 Task: Reply to email with the signature Caroline Robinson with the subject Reminder for a mentorship from softage.10@softage.net with the message Can you please confirm the budget for the upcoming project? with BCC to softage.1@softage.net with an attached document Project_report.docx
Action: Mouse moved to (923, 150)
Screenshot: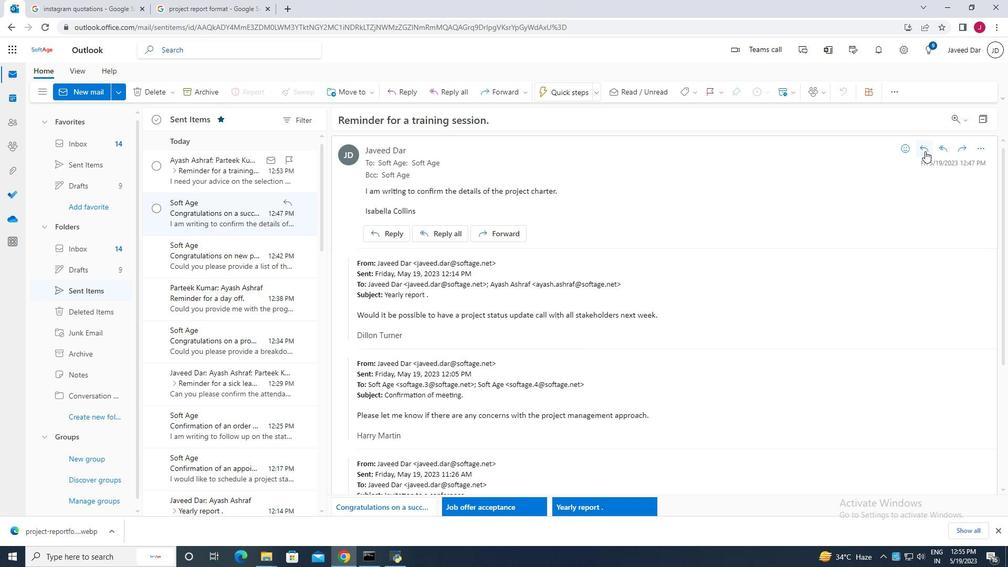 
Action: Mouse pressed left at (923, 150)
Screenshot: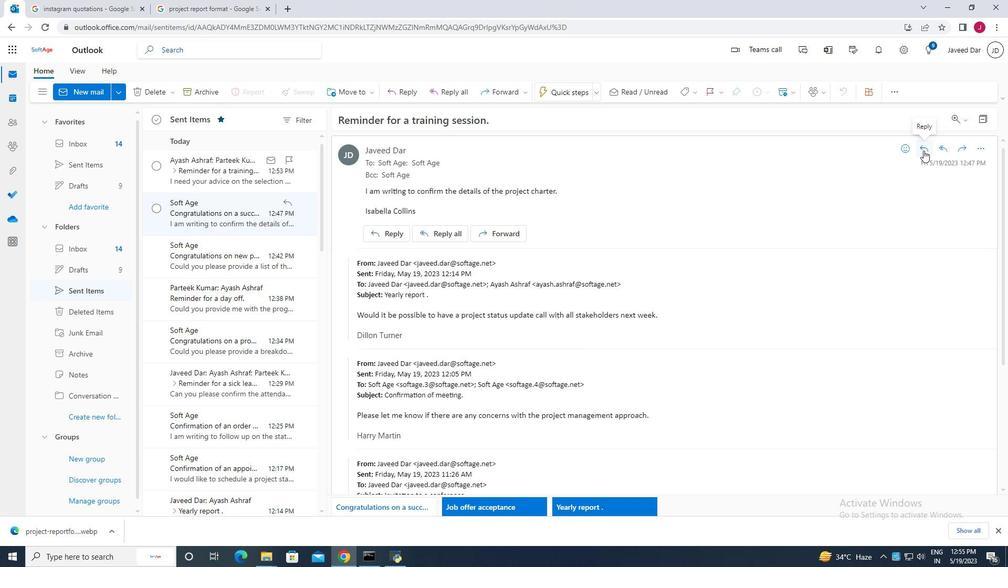 
Action: Mouse moved to (456, 211)
Screenshot: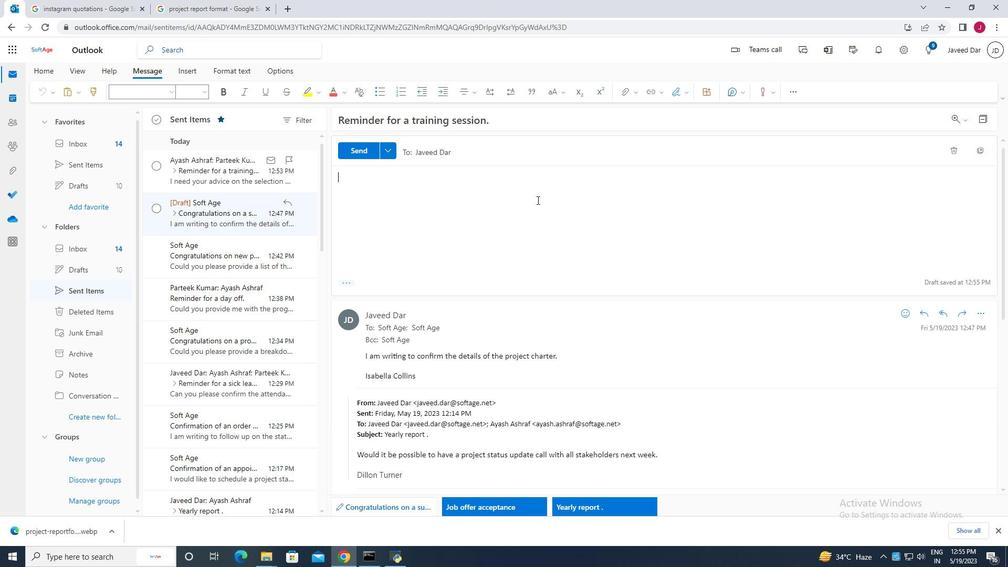 
Action: Mouse pressed left at (456, 211)
Screenshot: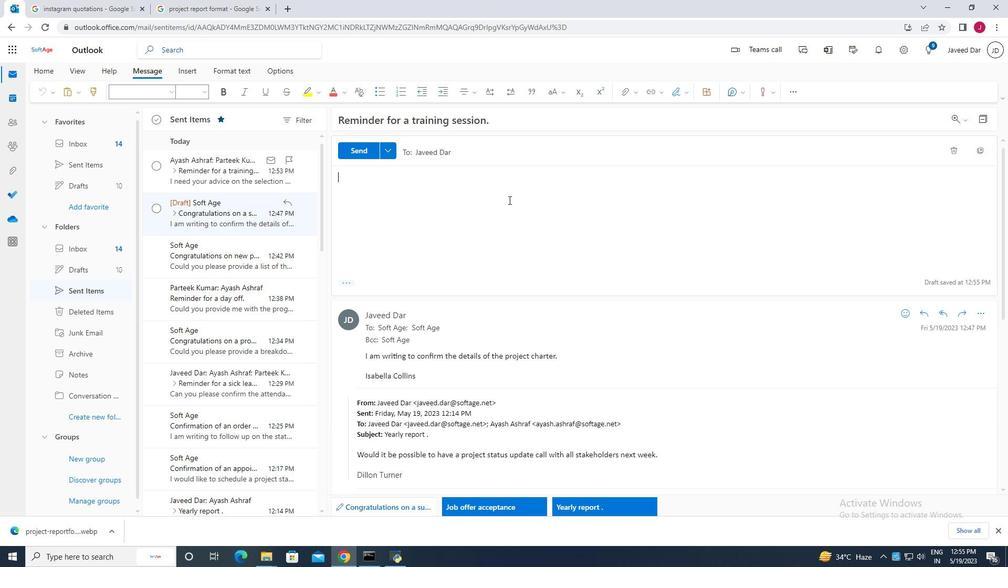 
Action: Mouse moved to (842, 146)
Screenshot: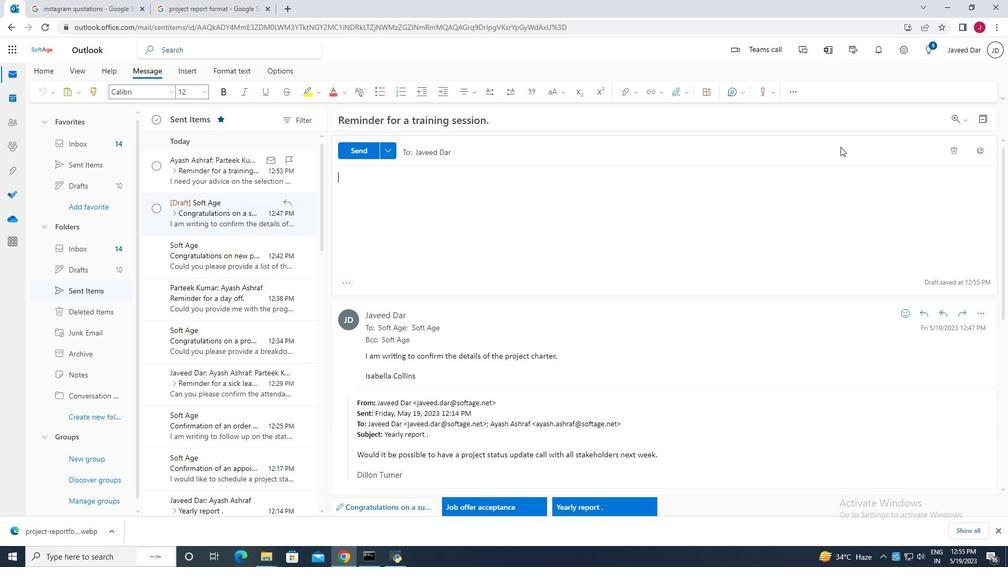 
Action: Mouse pressed left at (842, 146)
Screenshot: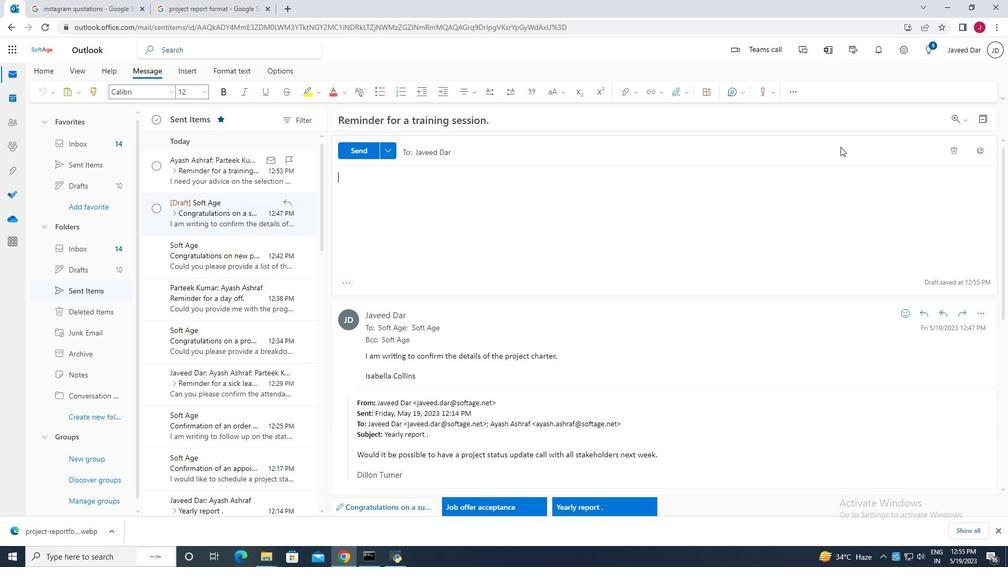 
Action: Mouse moved to (983, 180)
Screenshot: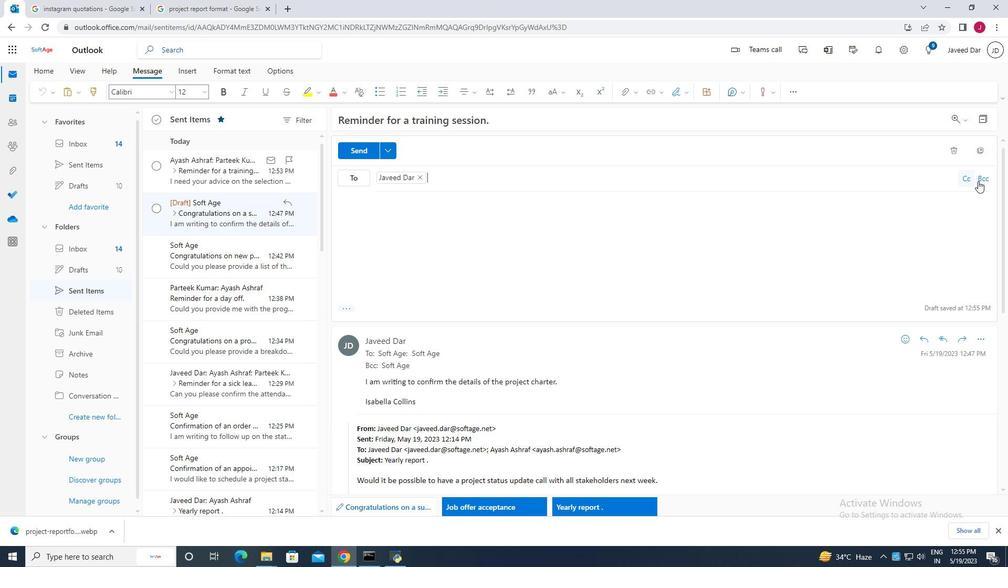 
Action: Mouse pressed left at (983, 180)
Screenshot: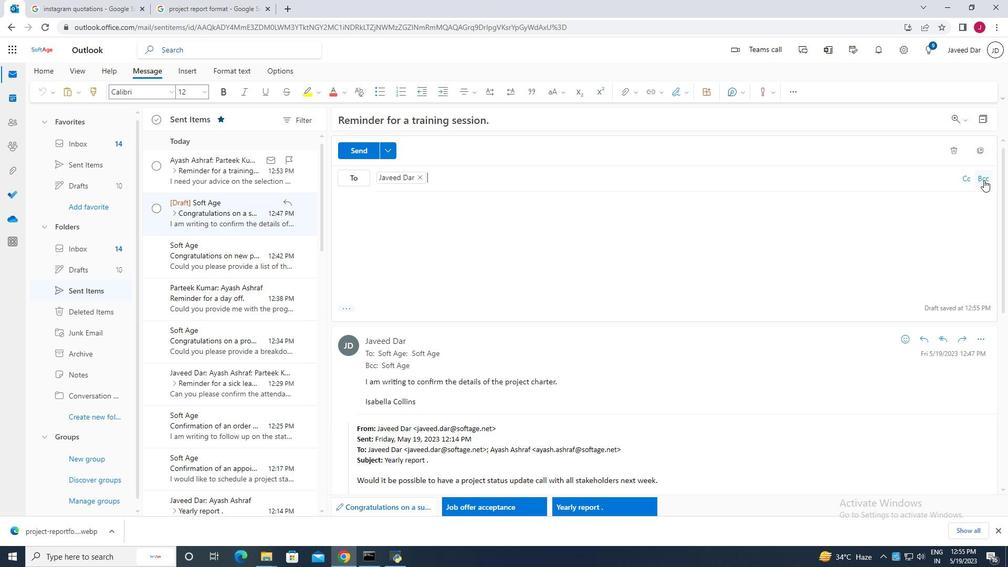 
Action: Mouse moved to (925, 180)
Screenshot: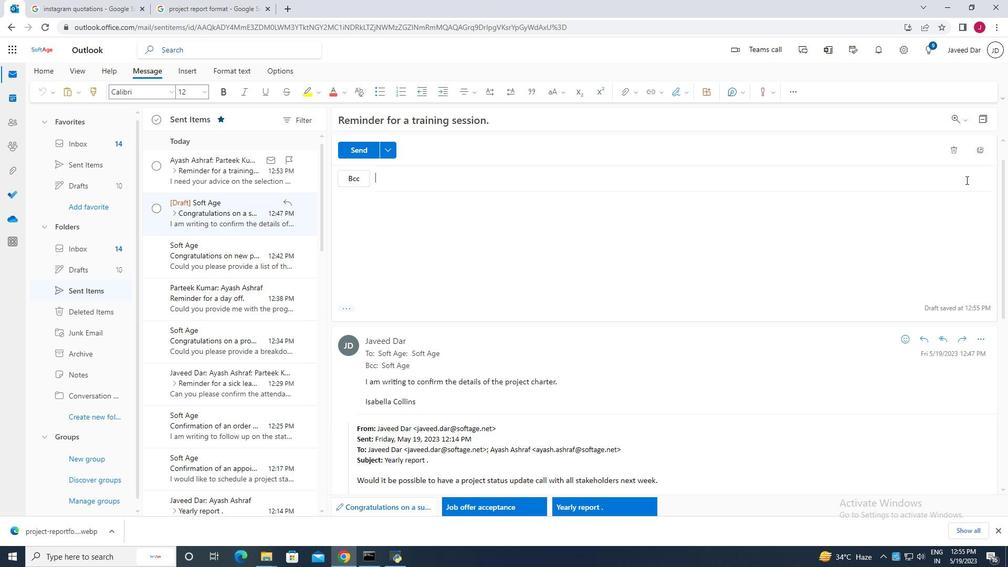 
Action: Mouse pressed left at (925, 180)
Screenshot: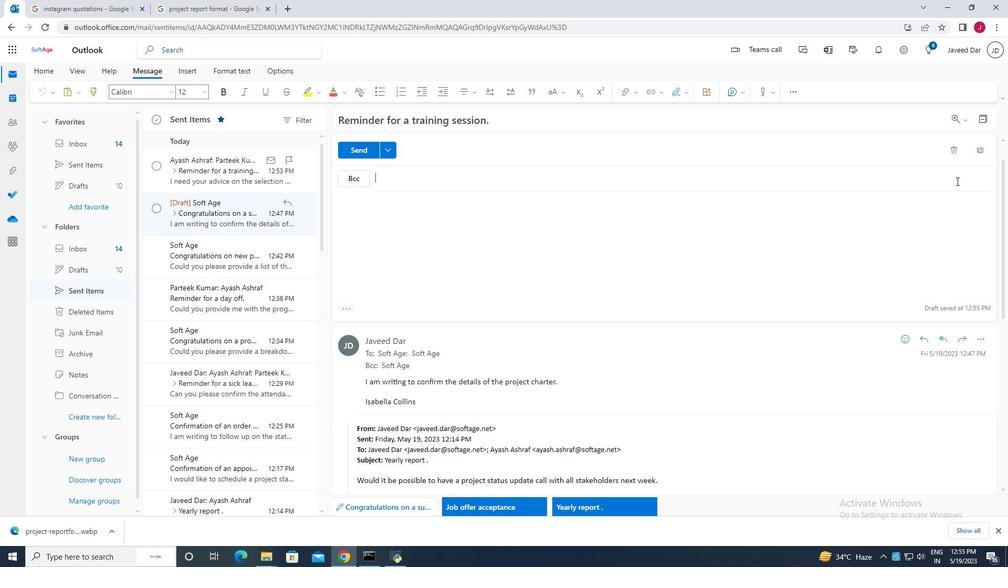 
Action: Mouse moved to (422, 145)
Screenshot: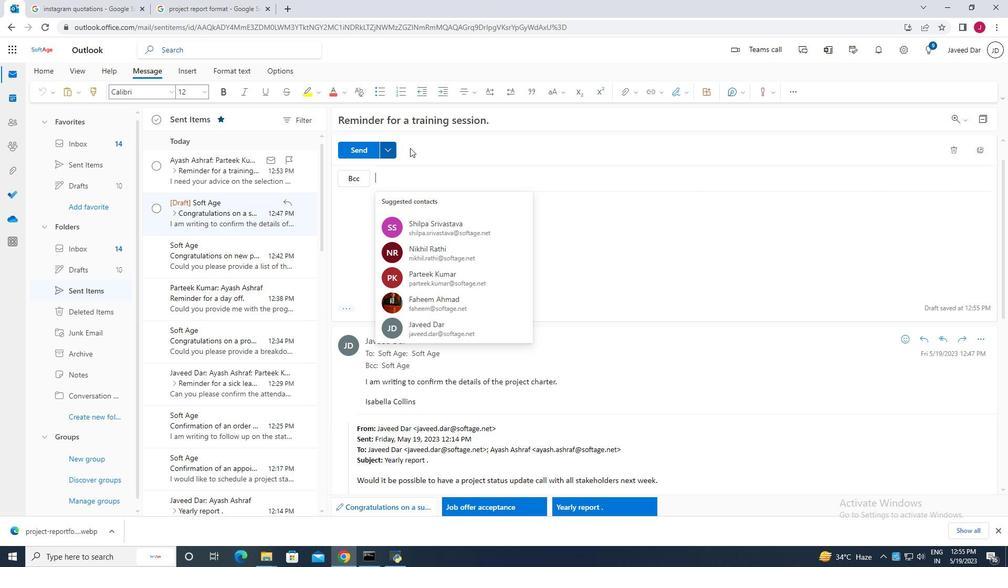 
Action: Mouse pressed left at (422, 145)
Screenshot: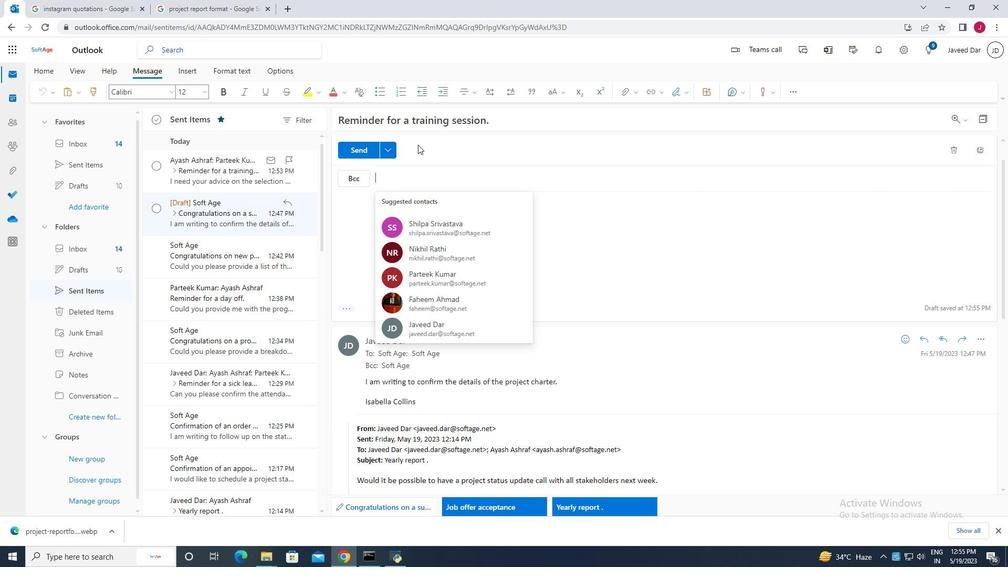 
Action: Mouse moved to (405, 180)
Screenshot: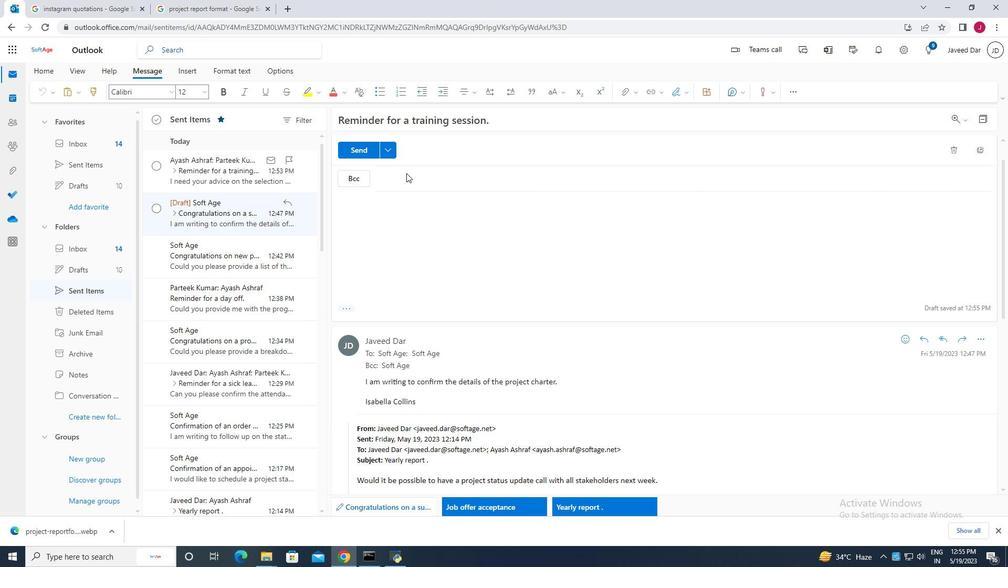 
Action: Mouse pressed left at (405, 180)
Screenshot: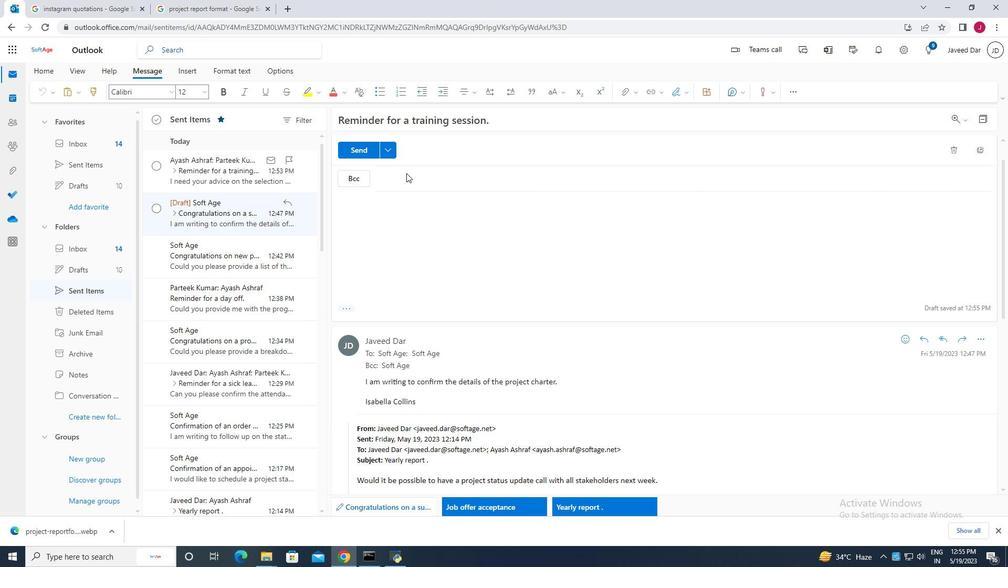 
Action: Mouse moved to (357, 179)
Screenshot: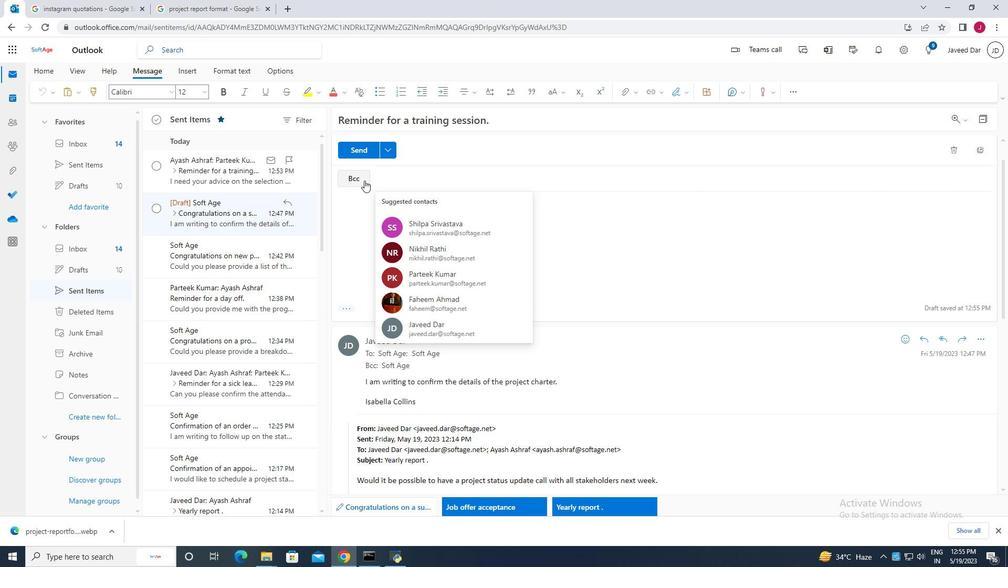 
Action: Mouse pressed left at (357, 179)
Screenshot: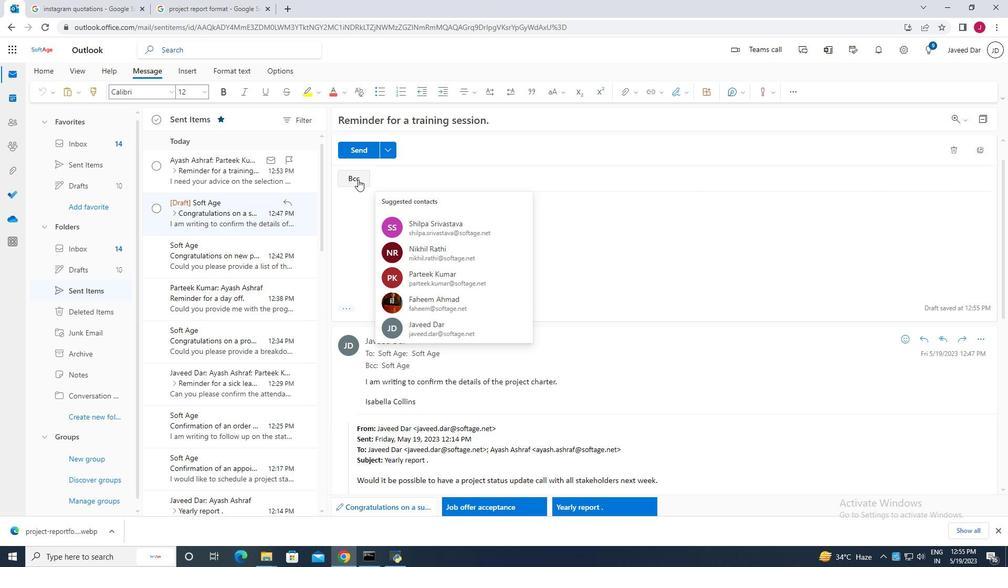 
Action: Mouse moved to (889, 64)
Screenshot: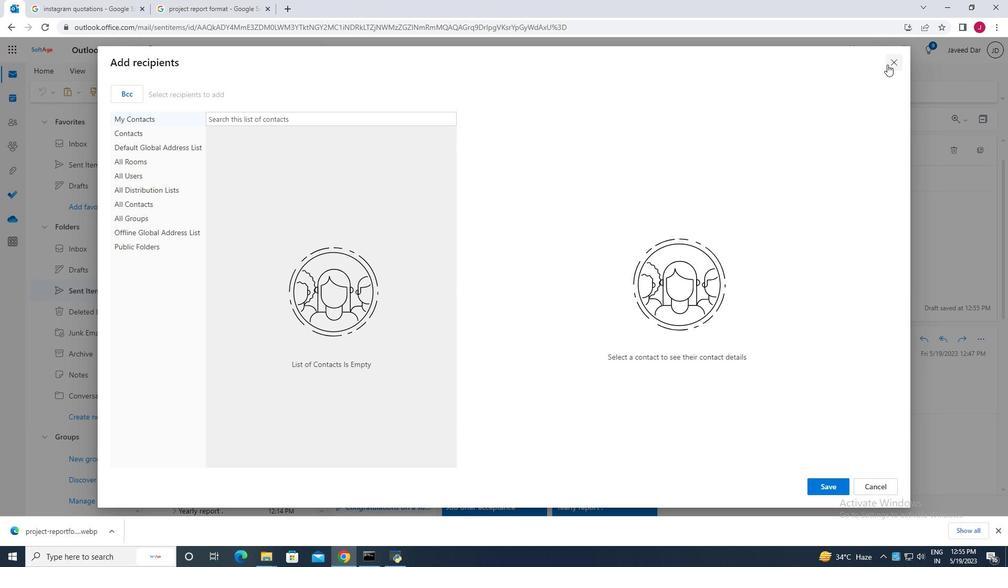 
Action: Mouse pressed left at (889, 64)
Screenshot: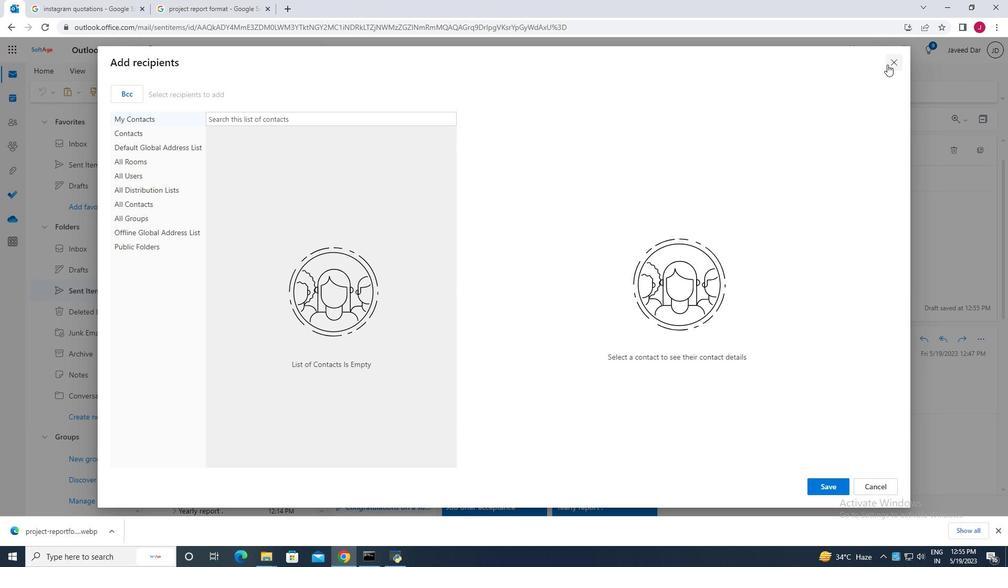
Action: Mouse moved to (347, 309)
Screenshot: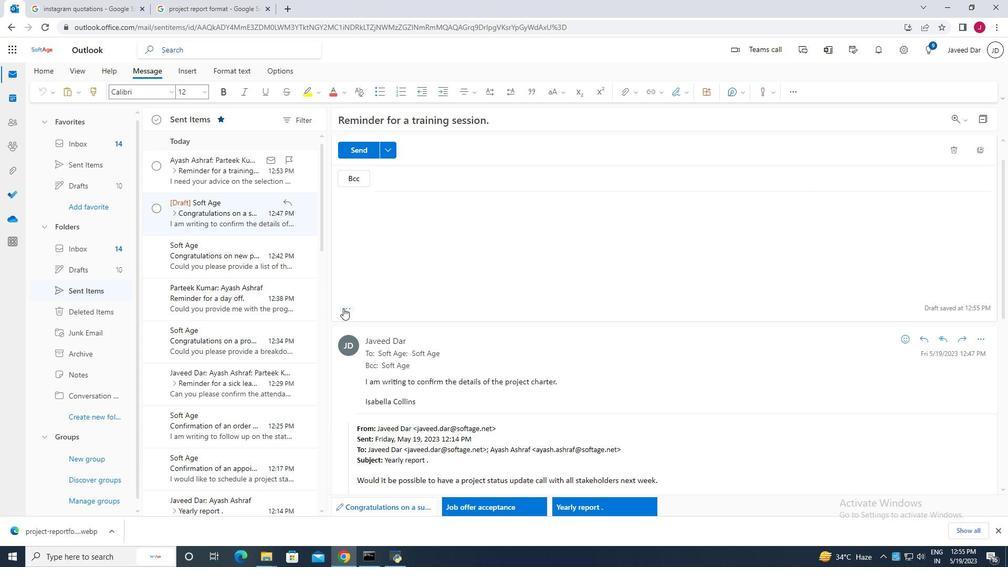 
Action: Mouse pressed left at (347, 309)
Screenshot: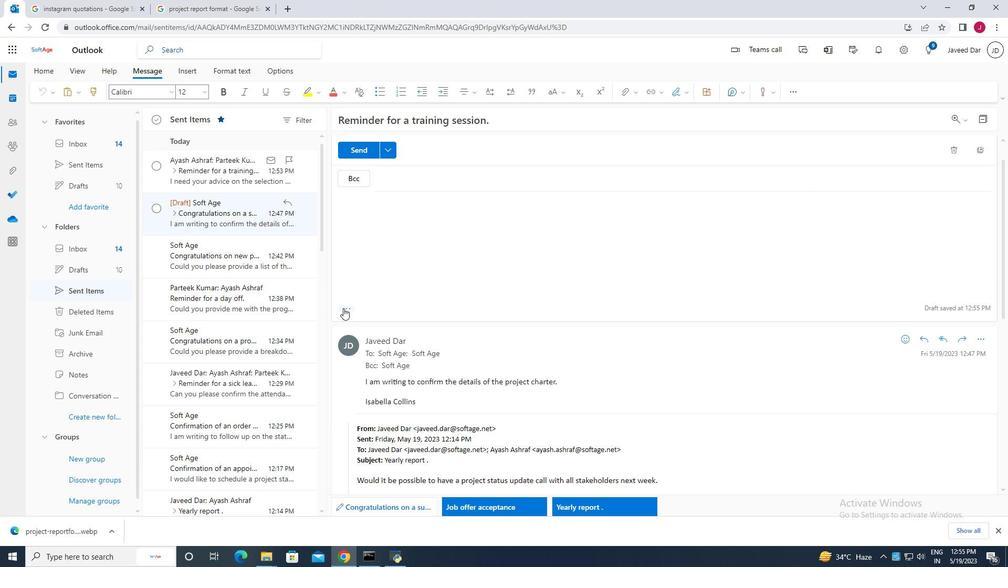 
Action: Mouse moved to (420, 145)
Screenshot: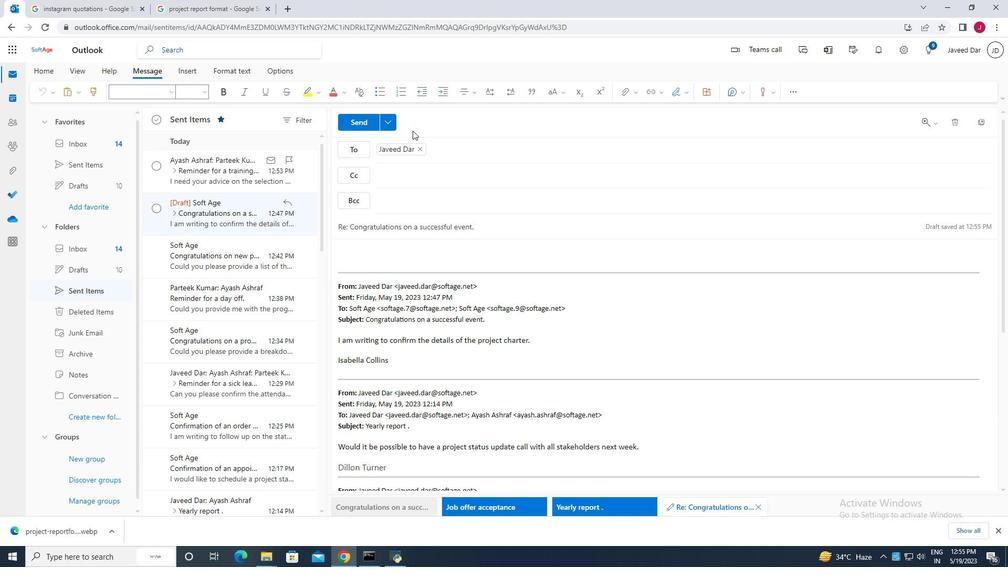 
Action: Mouse pressed left at (420, 145)
Screenshot: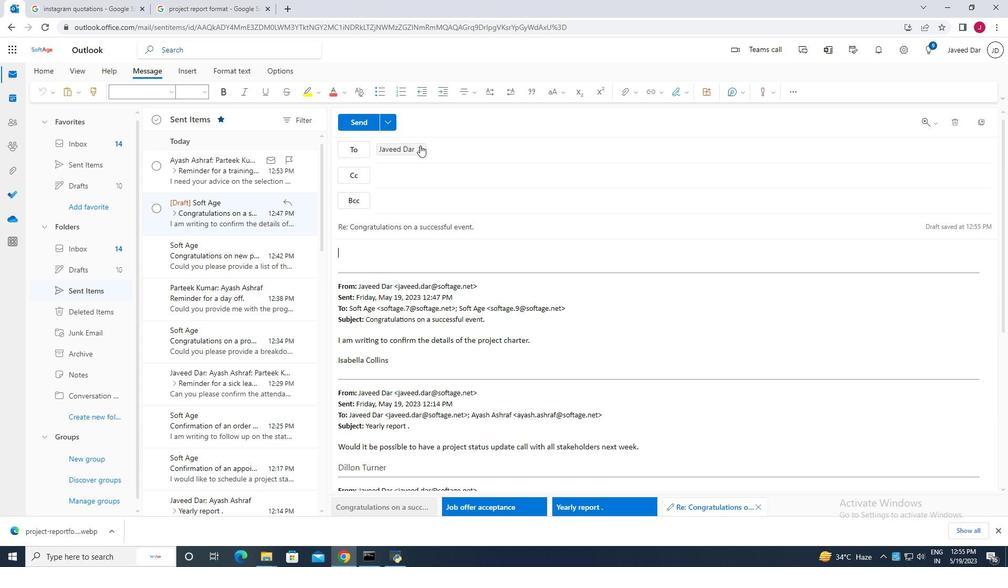 
Action: Mouse moved to (518, 228)
Screenshot: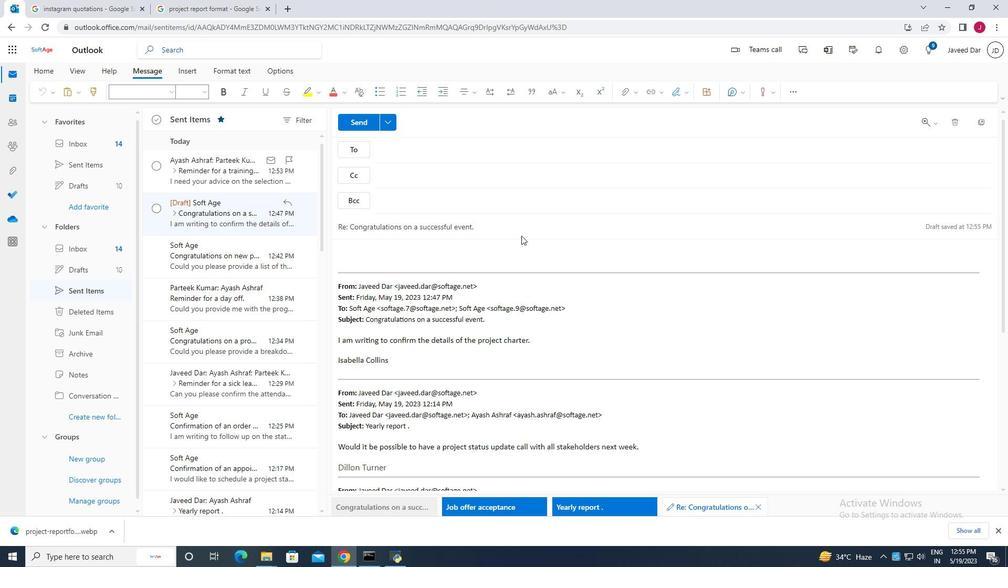 
Action: Mouse pressed left at (518, 228)
Screenshot: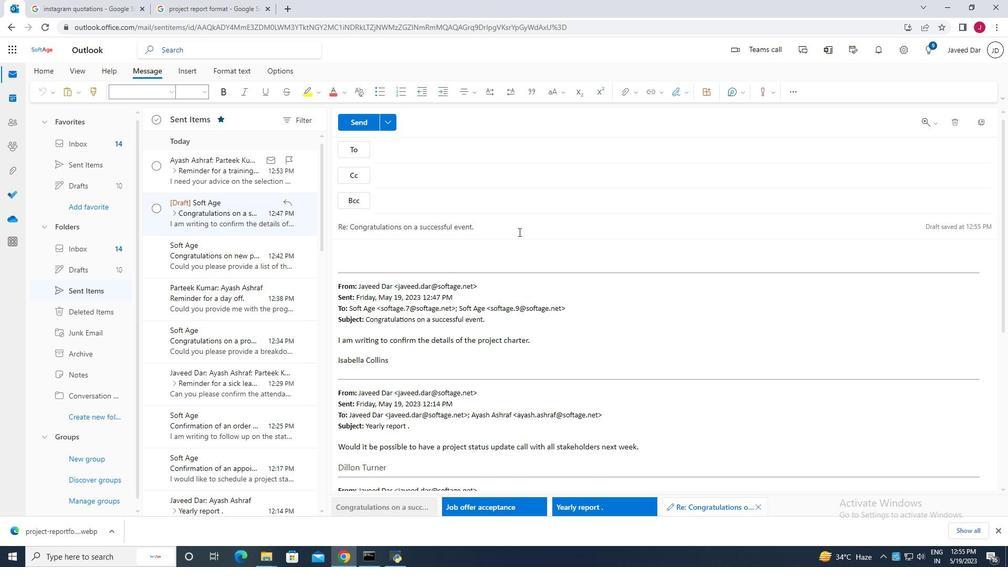 
Action: Mouse moved to (516, 227)
Screenshot: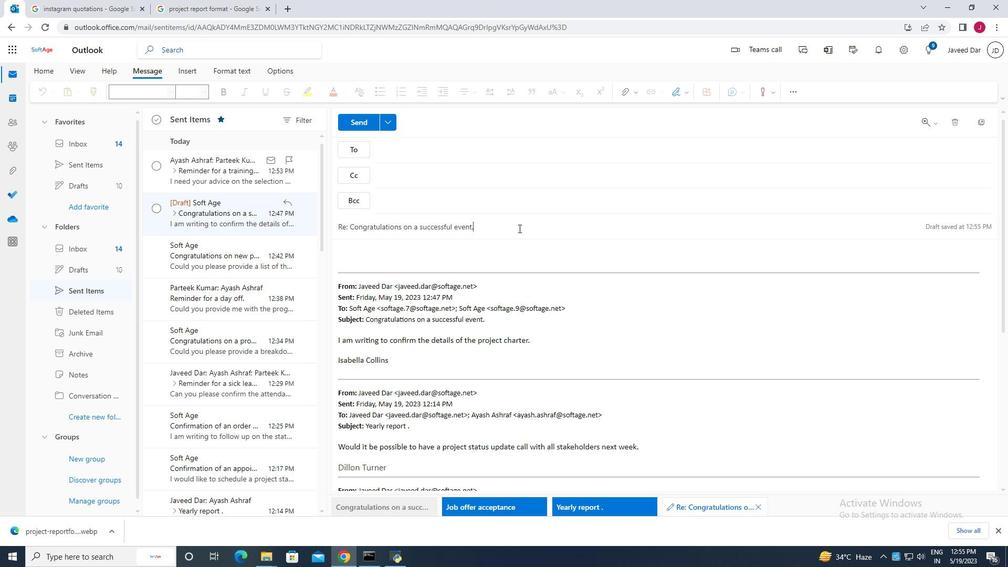 
Action: Key pressed <Key.backspace><Key.backspace><Key.backspace><Key.backspace><Key.backspace><Key.backspace><Key.backspace><Key.backspace><Key.backspace><Key.backspace><Key.backspace><Key.backspace><Key.backspace><Key.backspace><Key.backspace><Key.backspace><Key.backspace><Key.backspace><Key.backspace><Key.backspace><Key.backspace><Key.backspace><Key.backspace><Key.backspace><Key.backspace><Key.backspace><Key.backspace><Key.backspace><Key.backspace><Key.backspace><Key.backspace><Key.backspace><Key.backspace><Key.backspace><Key.backspace><Key.backspace><Key.backspace><Key.backspace><Key.backspace><Key.backspace><Key.backspace><Key.backspace><Key.backspace><Key.backspace><Key.backspace><Key.tab><Key.caps_lock>R<Key.caps_lock>eminder<Key.space>for<Key.space>mentorship<Key.space>from<Key.backspace><Key.backspace><Key.backspace><Key.backspace><Key.backspace>.
Screenshot: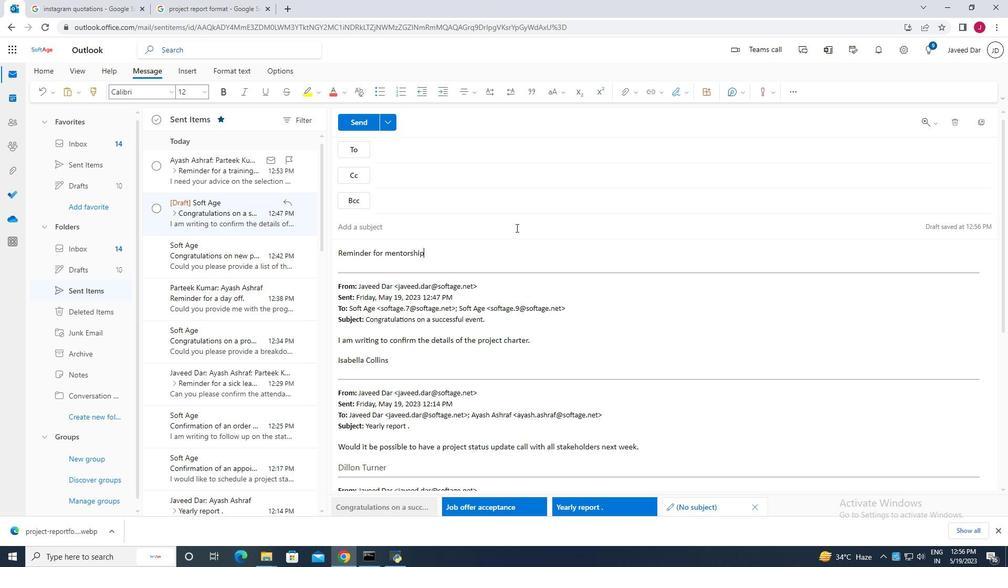 
Action: Mouse moved to (434, 250)
Screenshot: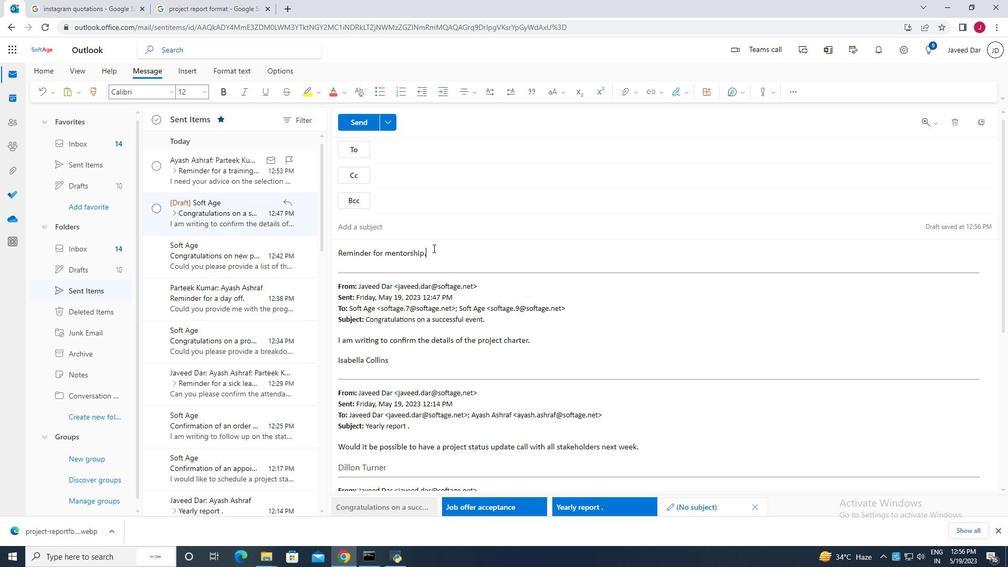 
Action: Key pressed <Key.backspace><Key.backspace><Key.backspace><Key.backspace><Key.backspace><Key.backspace><Key.backspace><Key.backspace><Key.backspace><Key.backspace><Key.backspace><Key.backspace><Key.backspace><Key.backspace><Key.backspace><Key.backspace><Key.backspace><Key.backspace><Key.backspace><Key.backspace><Key.backspace><Key.backspace><Key.backspace><Key.backspace><Key.backspace><Key.backspace><Key.backspace><Key.backspace><Key.backspace><Key.backspace><Key.backspace><Key.backspace>
Screenshot: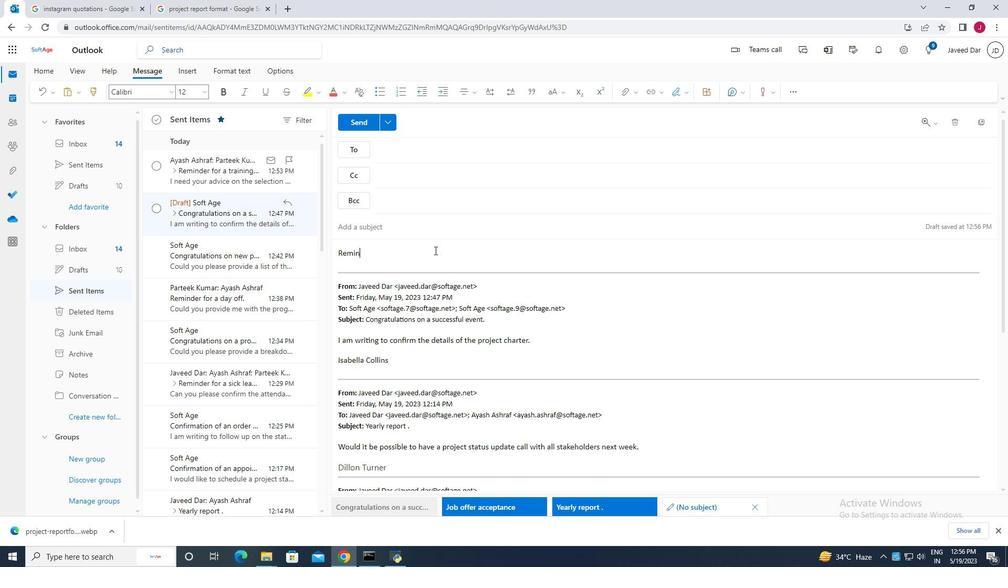 
Action: Mouse moved to (373, 226)
Screenshot: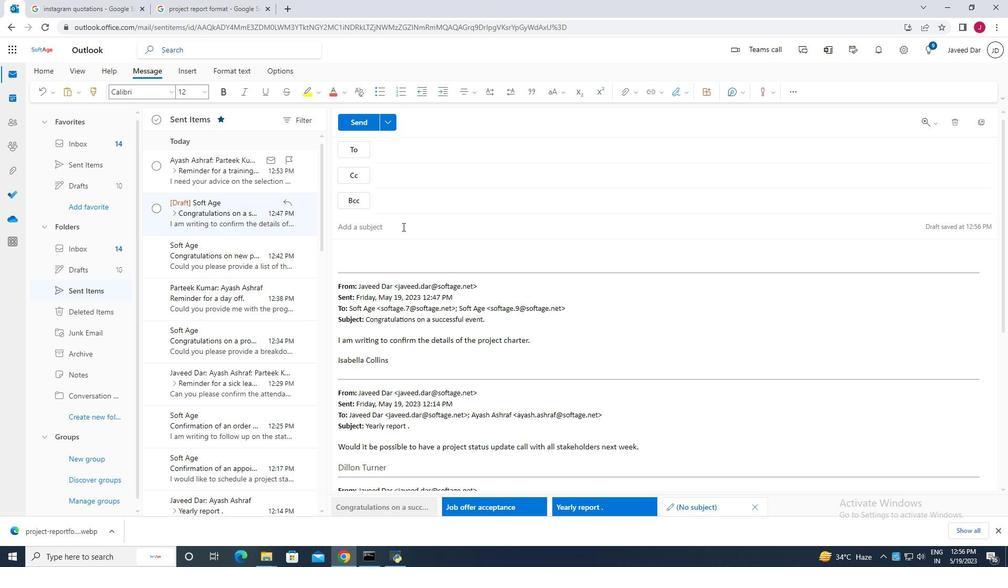 
Action: Mouse pressed left at (373, 226)
Screenshot: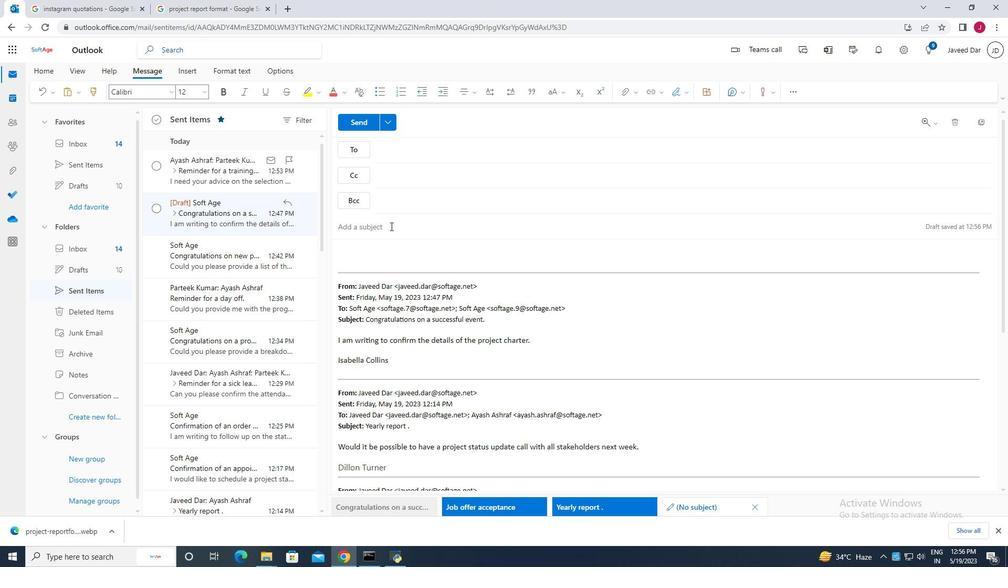 
Action: Mouse moved to (372, 225)
Screenshot: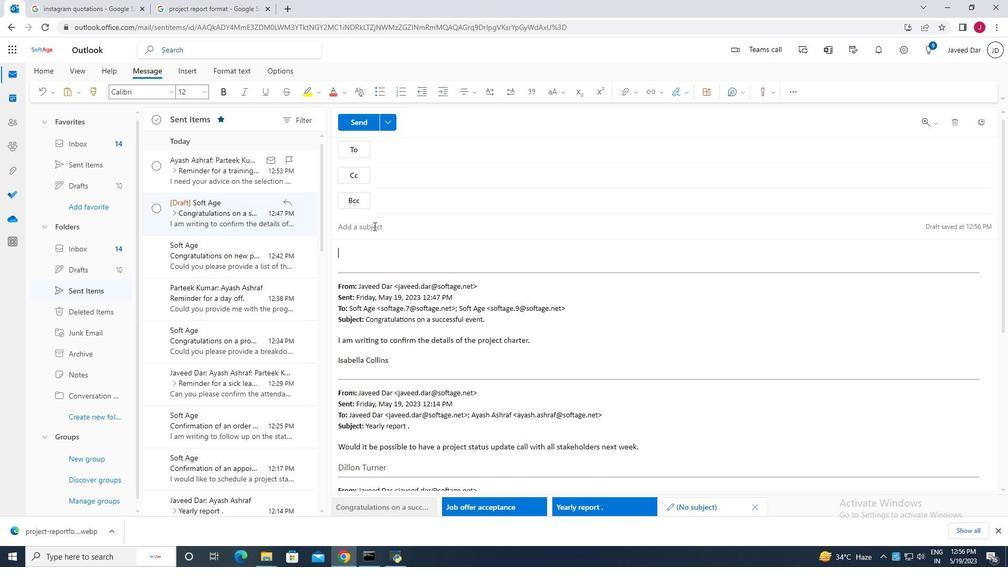 
Action: Key pressed <Key.caps_lock>R<Key.caps_lock>eminder<Key.space>for<Key.space>a<Key.space>mentorship
Screenshot: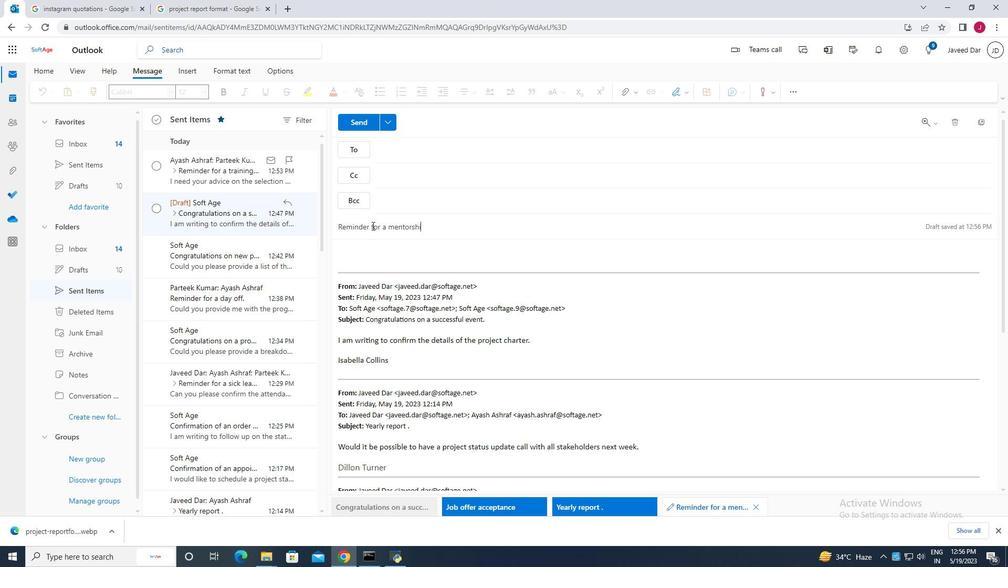 
Action: Mouse moved to (377, 212)
Screenshot: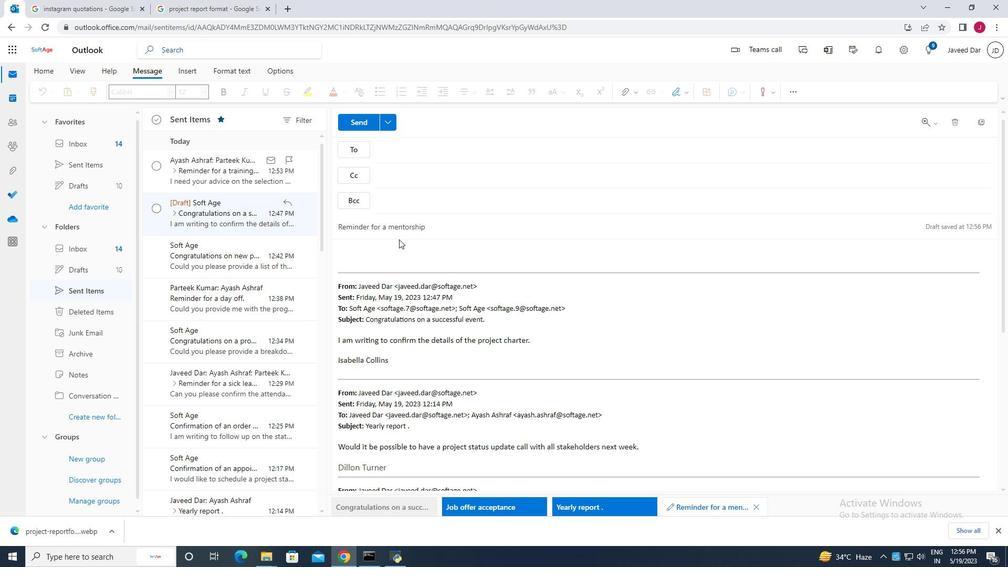 
Action: Key pressed .
Screenshot: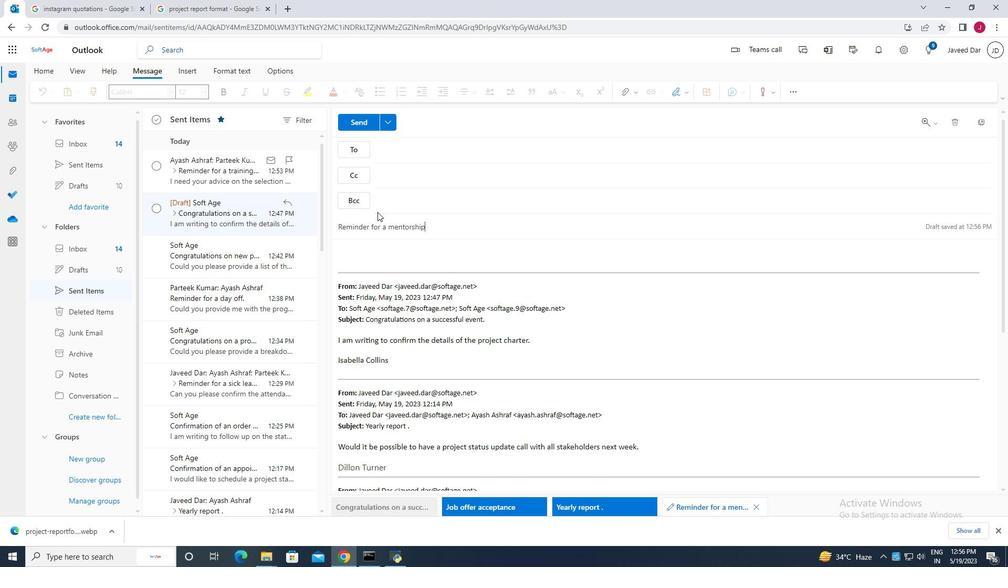 
Action: Mouse moved to (337, 250)
Screenshot: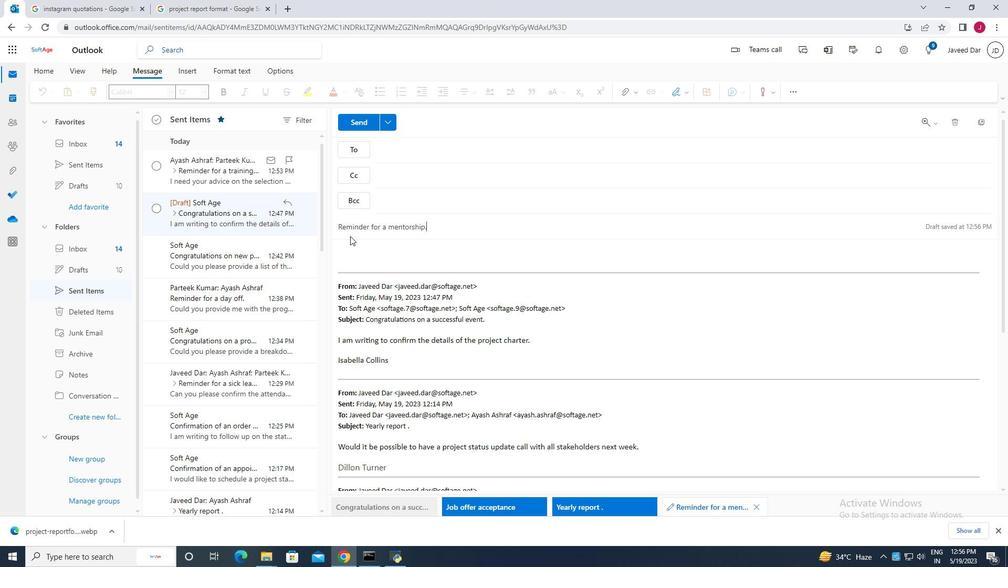 
Action: Mouse pressed left at (337, 250)
Screenshot: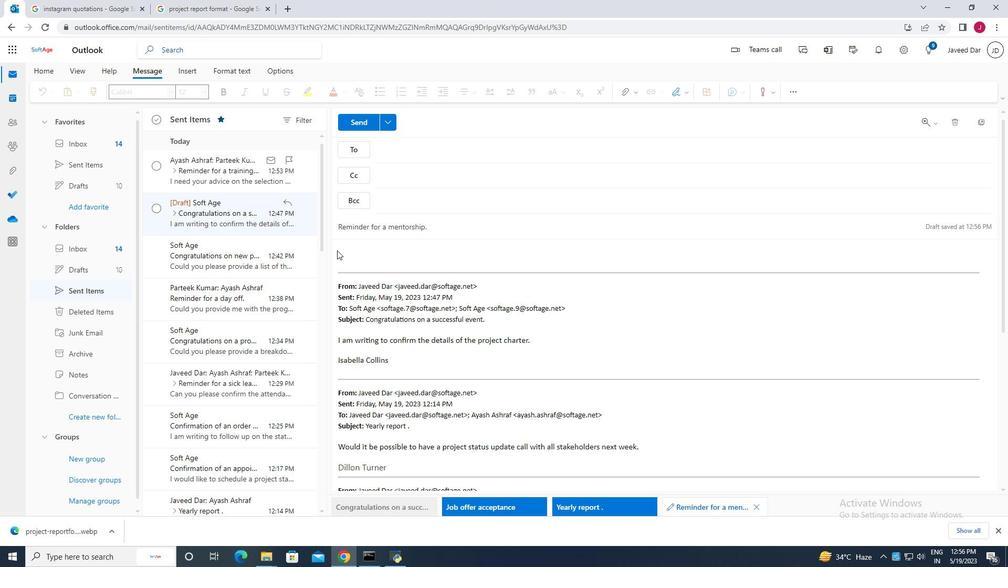 
Action: Mouse moved to (349, 251)
Screenshot: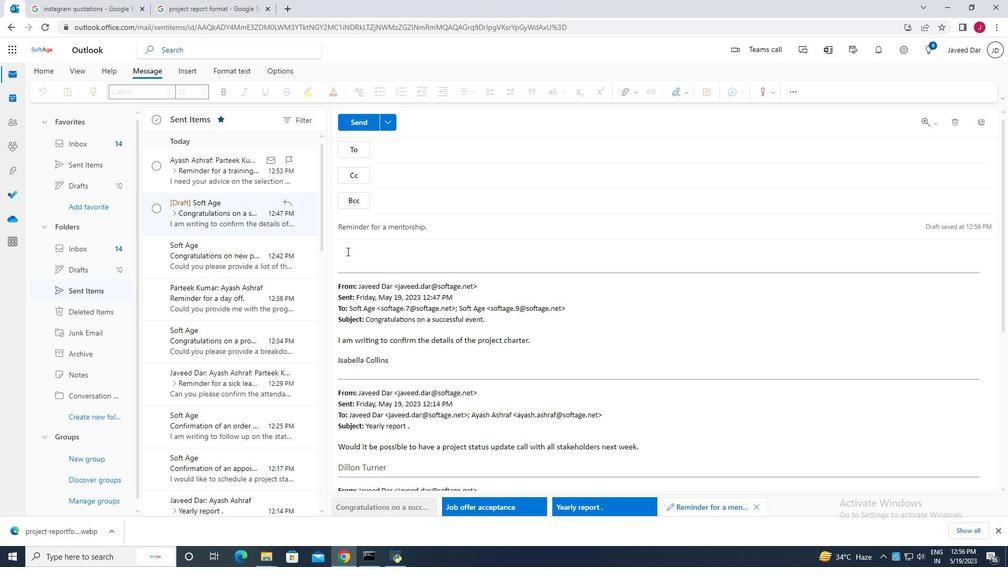 
Action: Mouse pressed left at (349, 251)
Screenshot: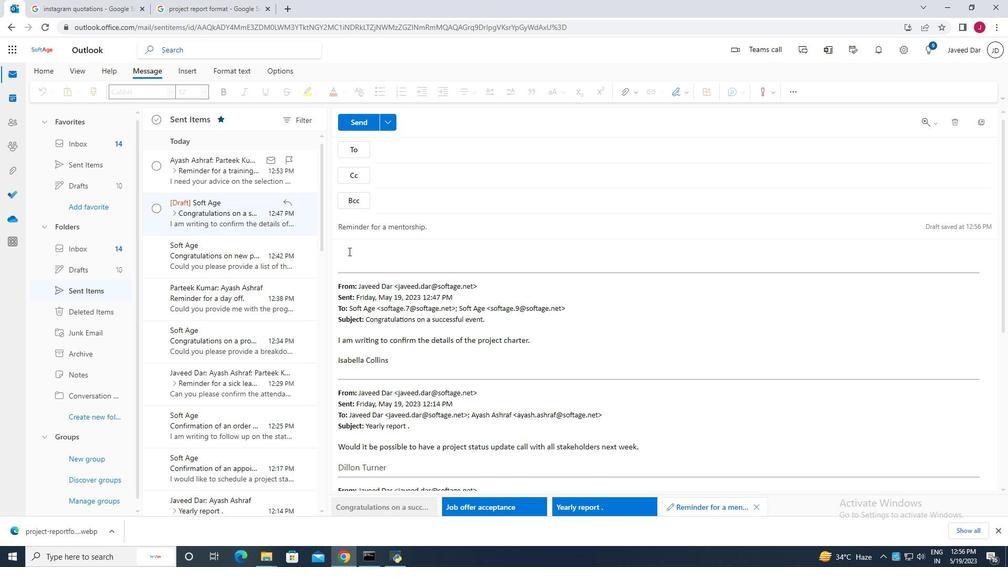 
Action: Mouse moved to (365, 247)
Screenshot: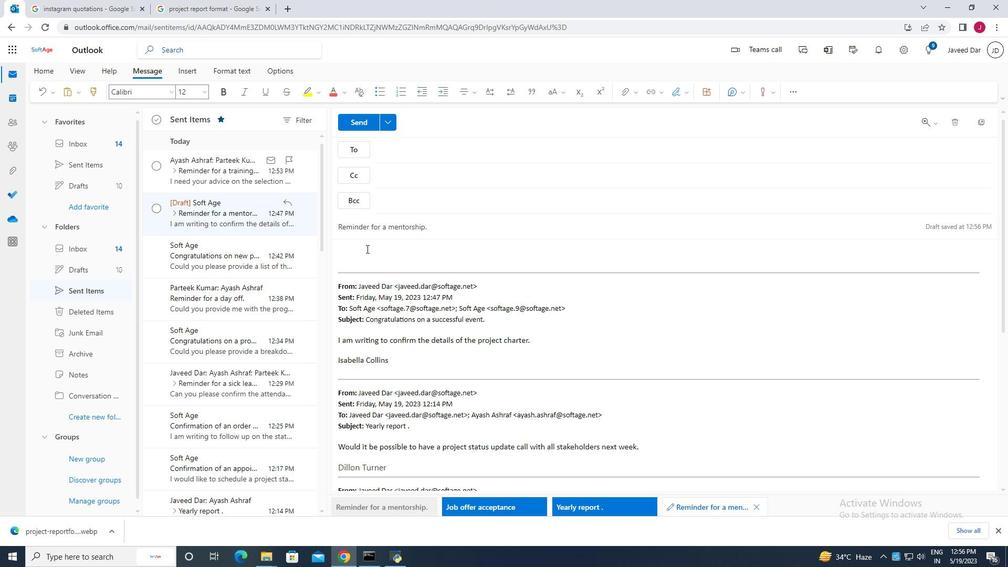 
Action: Key pressed <Key.caps_lock>C<Key.caps_lock>an<Key.space>you<Key.space>please<Key.space>confirm<Key.space>the<Key.space>budget<Key.space>for<Key.space>the<Key.space>upcomming<Key.space>project
Screenshot: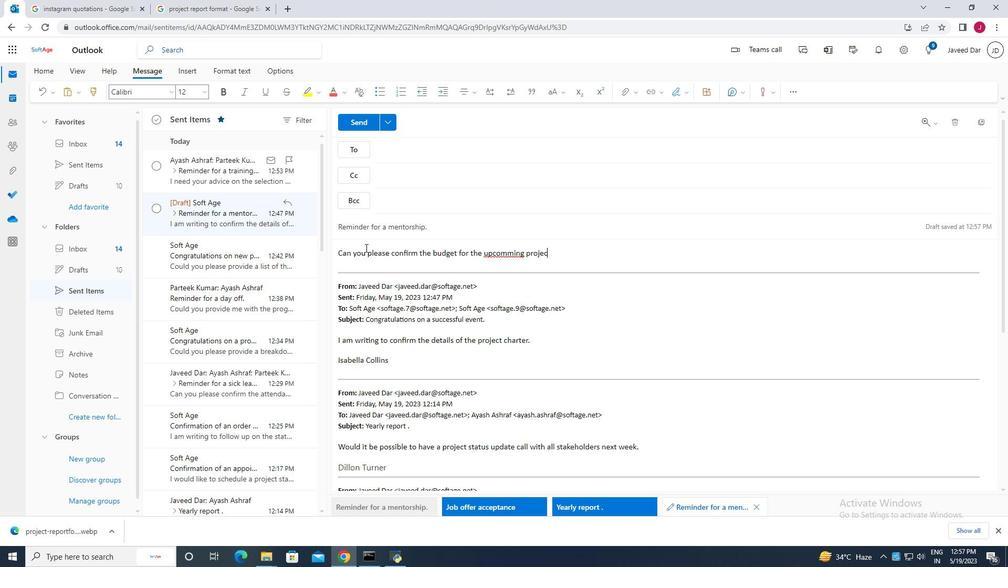 
Action: Mouse moved to (499, 255)
Screenshot: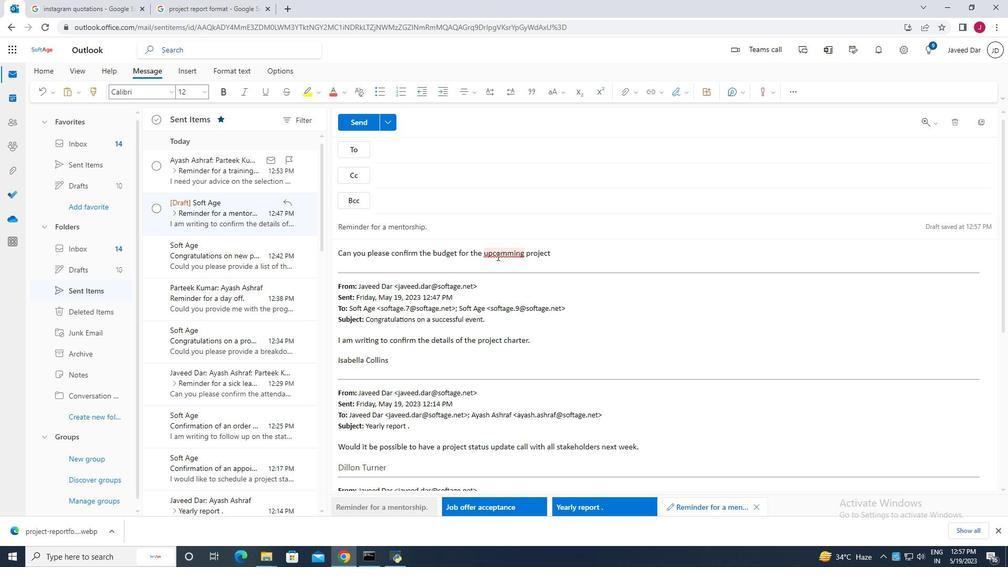 
Action: Mouse pressed left at (499, 255)
Screenshot: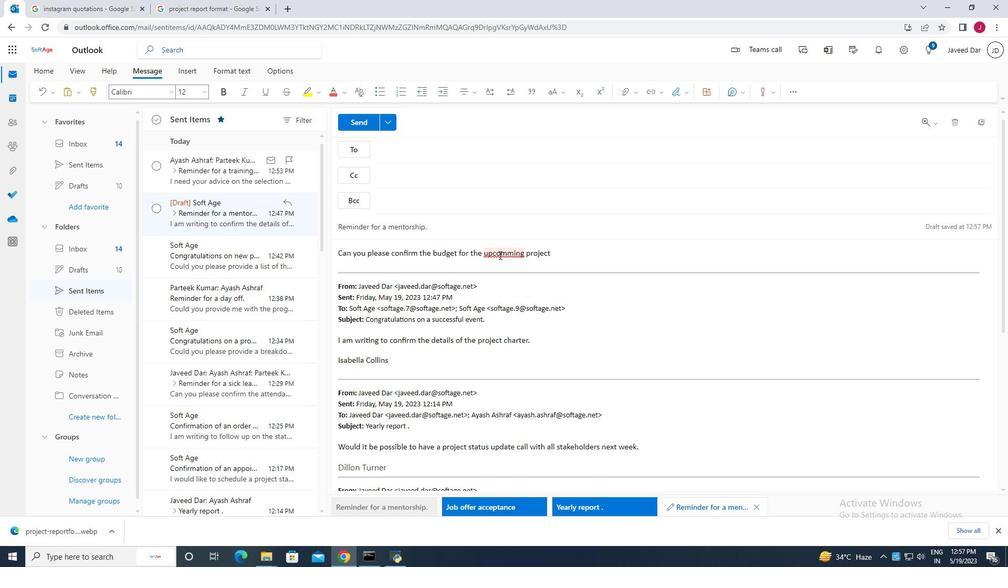 
Action: Mouse moved to (508, 281)
Screenshot: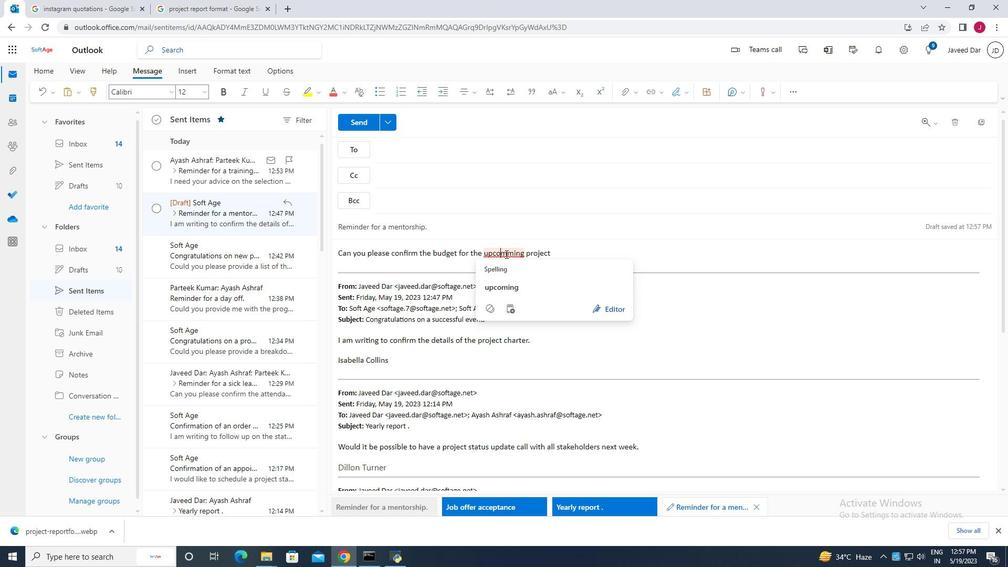 
Action: Mouse pressed left at (508, 281)
Screenshot: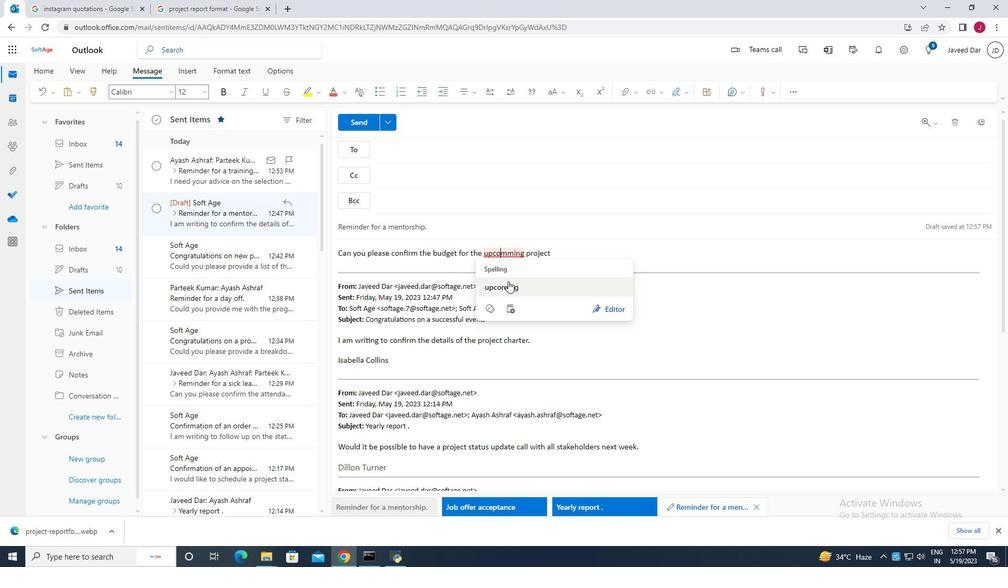 
Action: Mouse moved to (554, 256)
Screenshot: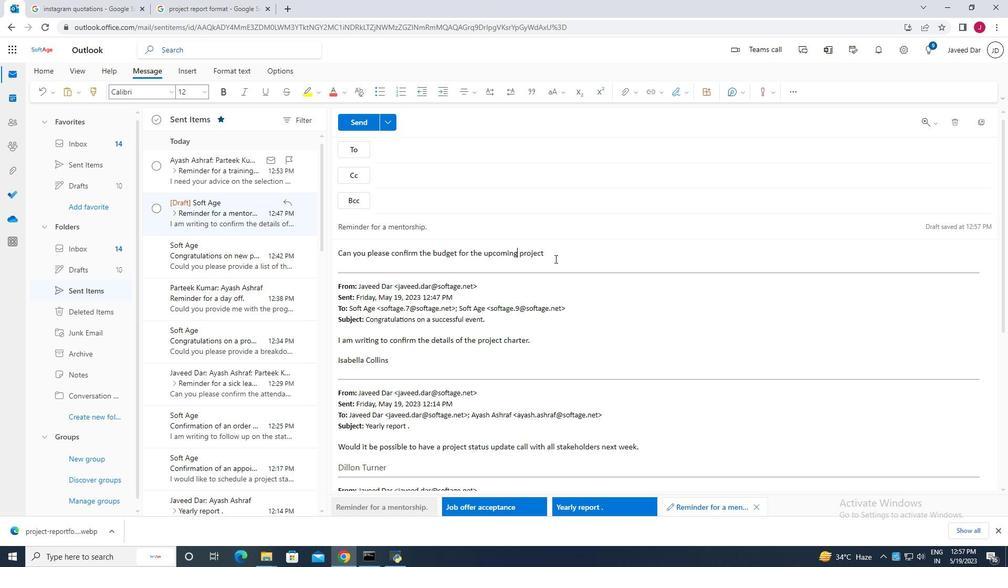 
Action: Mouse pressed left at (554, 256)
Screenshot: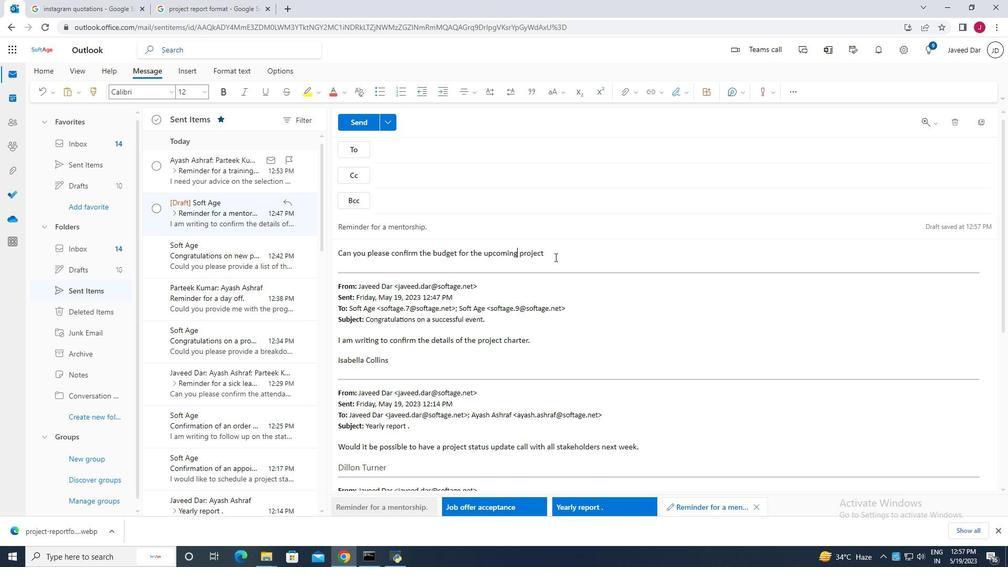 
Action: Mouse moved to (547, 255)
Screenshot: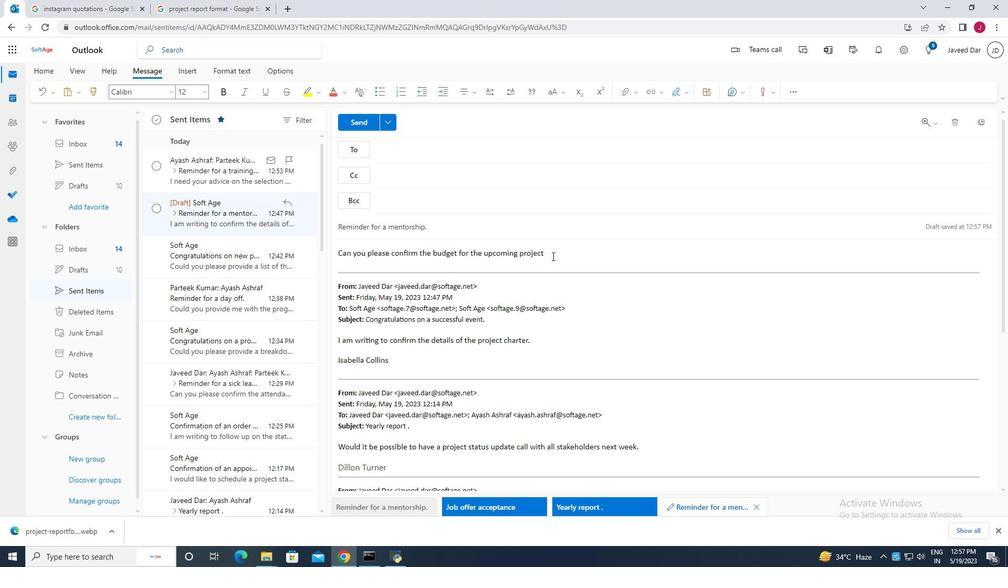 
Action: Key pressed .
Screenshot: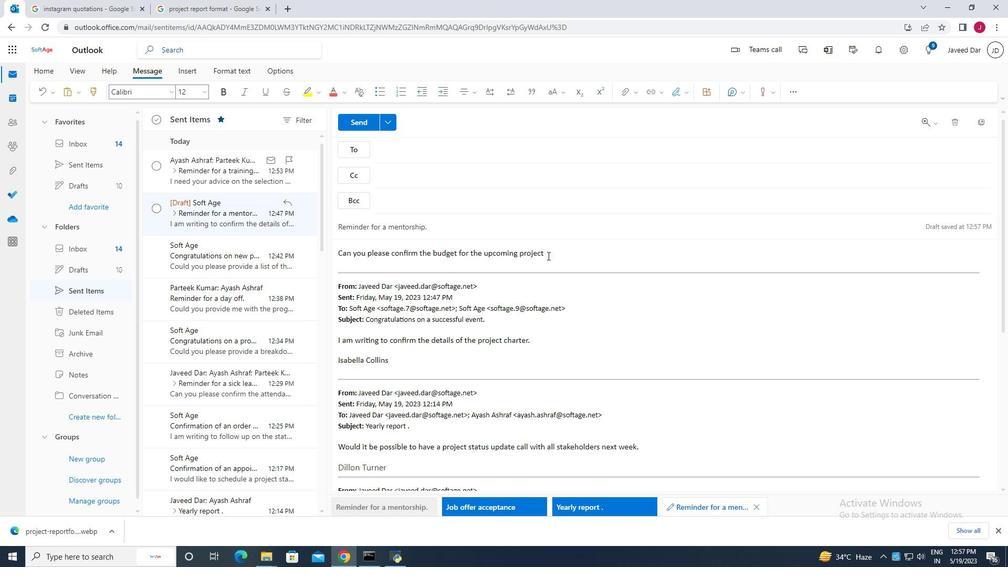 
Action: Mouse moved to (678, 93)
Screenshot: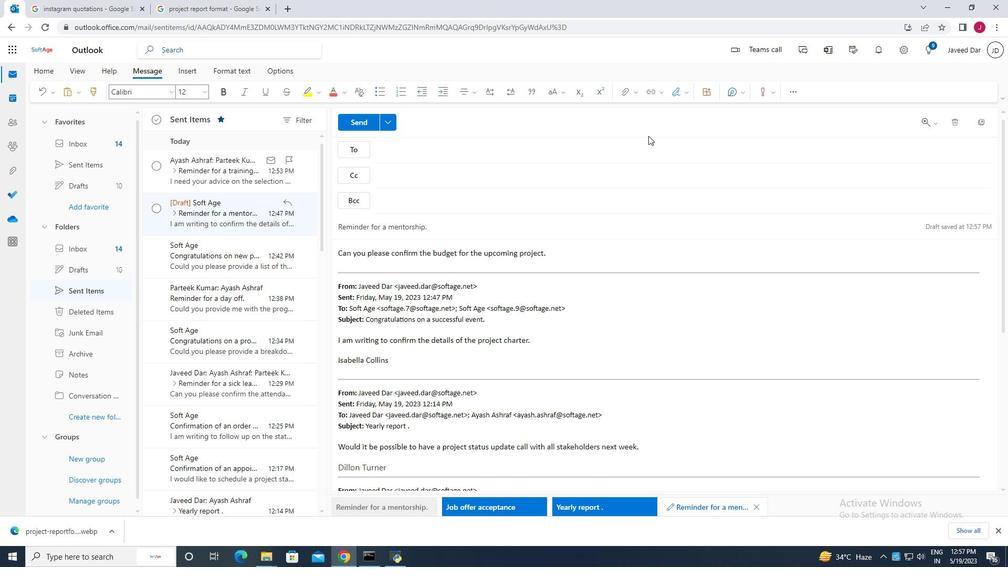 
Action: Mouse pressed left at (678, 93)
Screenshot: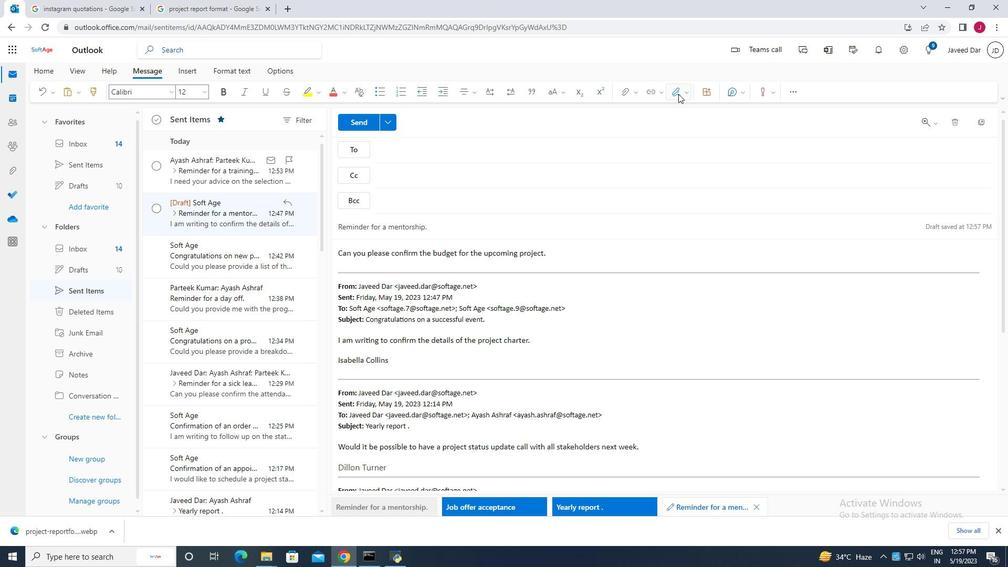 
Action: Mouse moved to (672, 133)
Screenshot: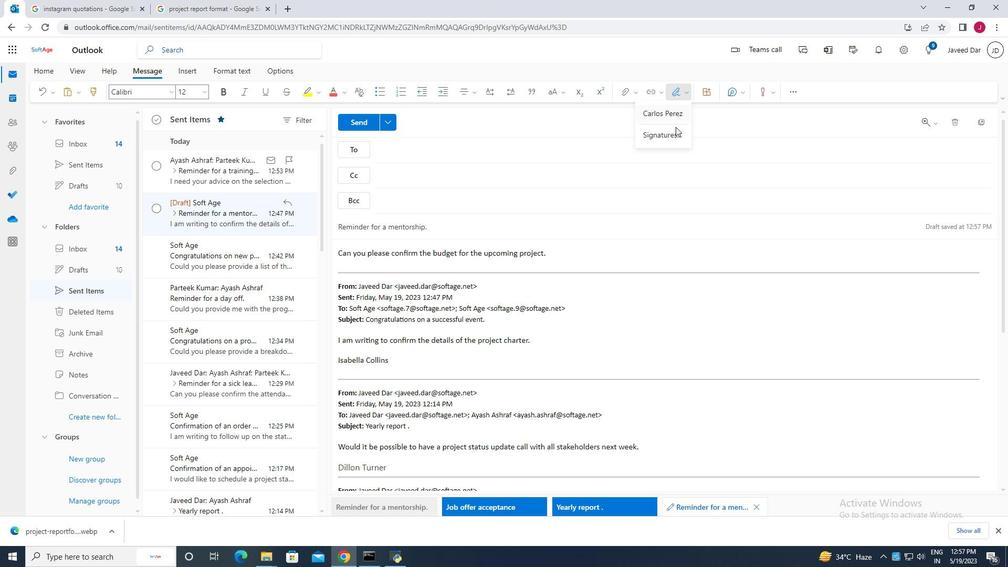 
Action: Mouse pressed left at (672, 133)
Screenshot: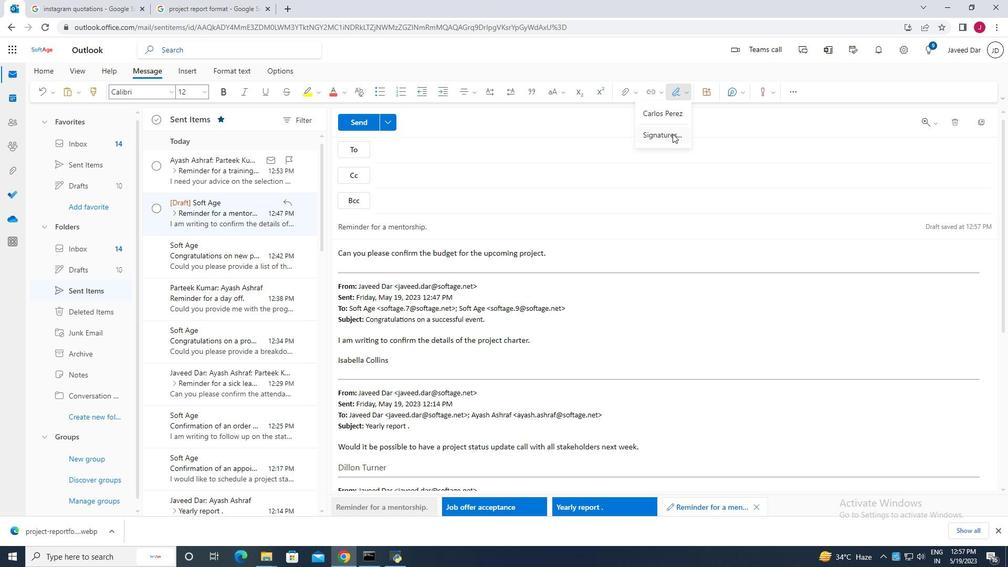 
Action: Mouse moved to (711, 175)
Screenshot: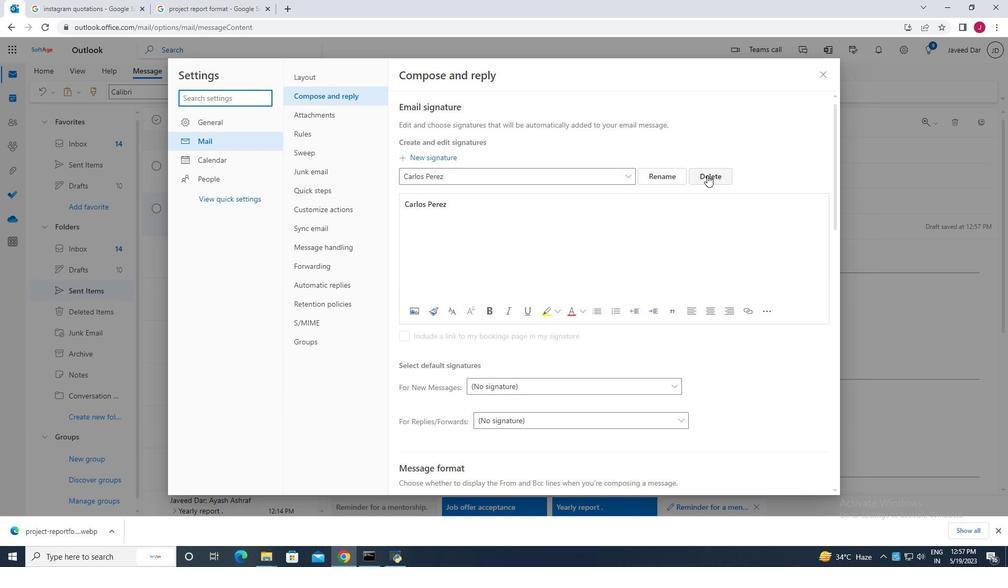 
Action: Mouse pressed left at (711, 175)
Screenshot: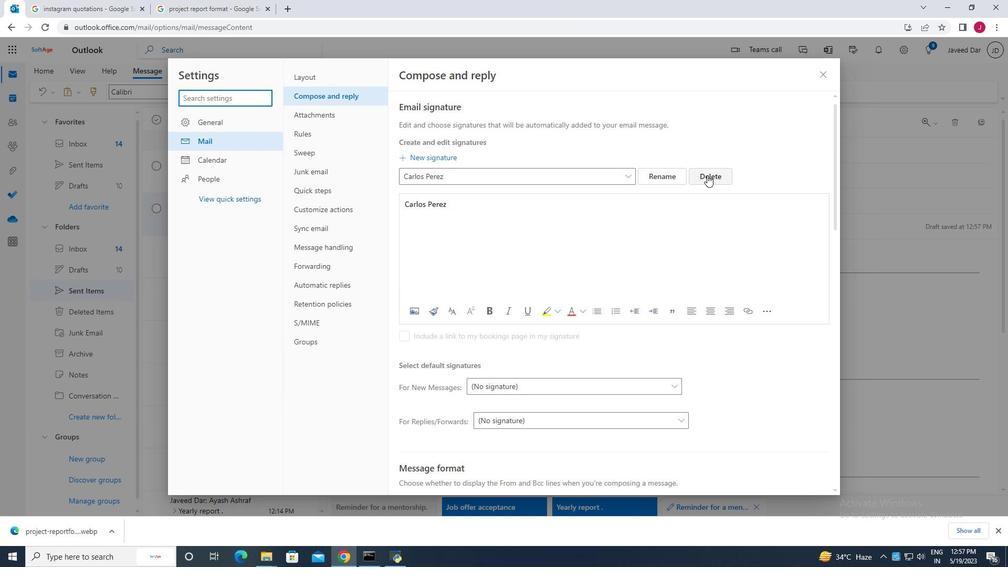 
Action: Mouse moved to (510, 177)
Screenshot: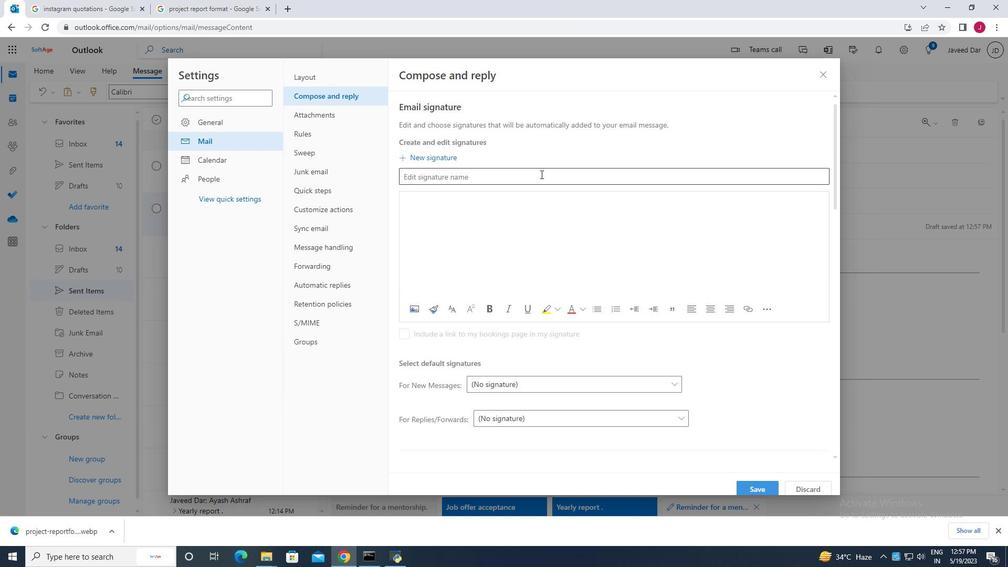 
Action: Mouse pressed left at (510, 177)
Screenshot: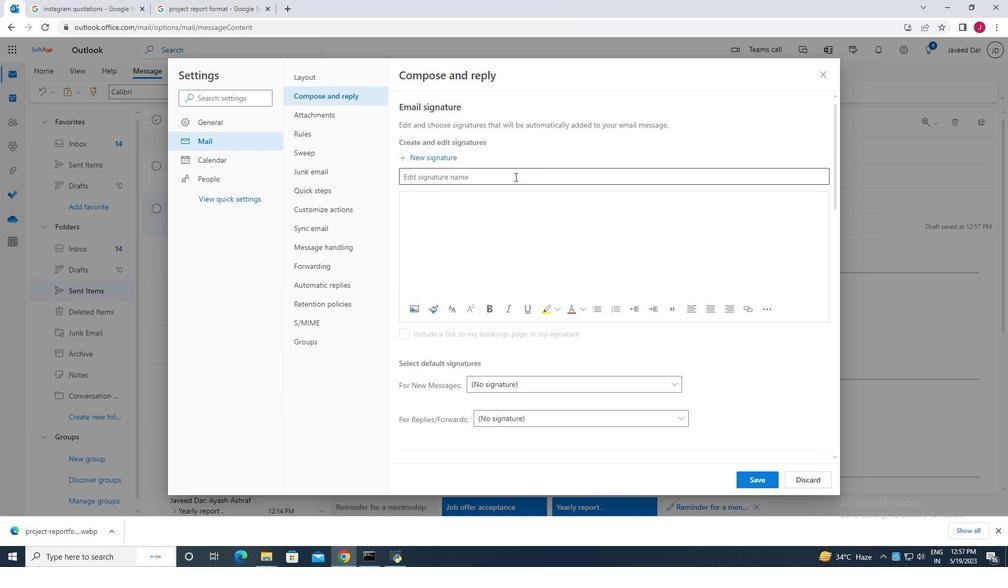 
Action: Key pressed <Key.caps_lock>C<Key.caps_lock>aroline<Key.space><Key.caps_lock>R<Key.caps_lock>obinson
Screenshot: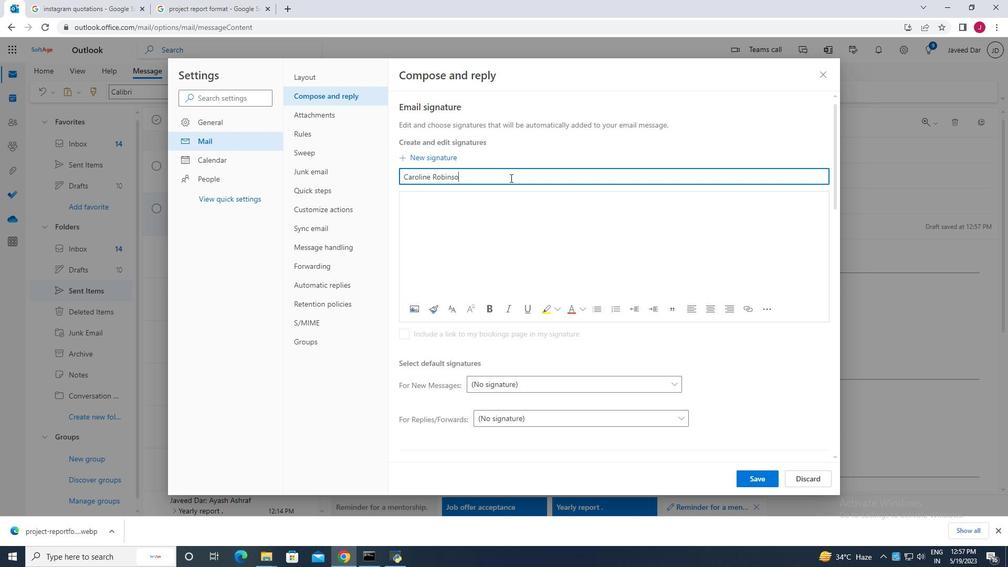 
Action: Mouse moved to (428, 195)
Screenshot: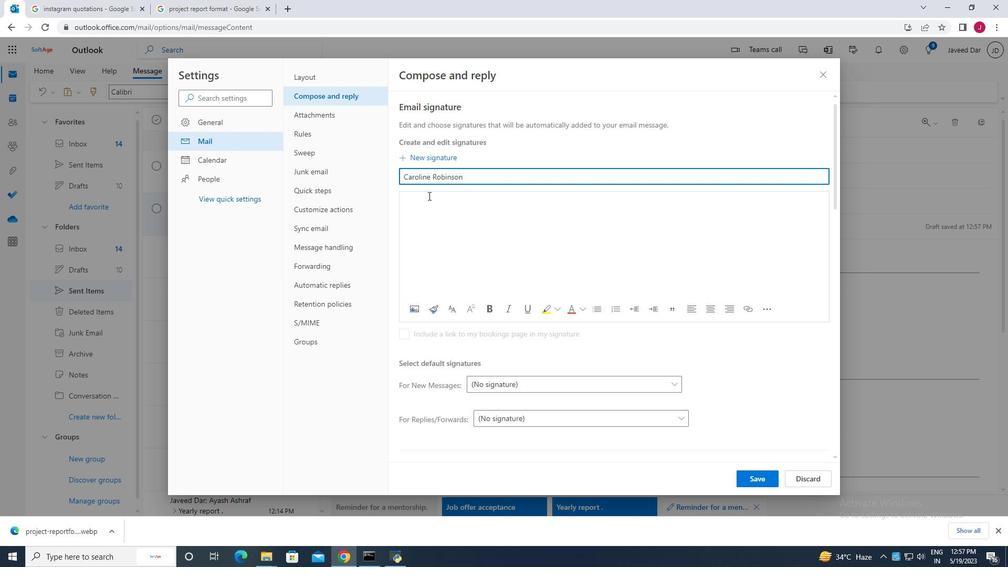 
Action: Mouse pressed left at (428, 195)
Screenshot: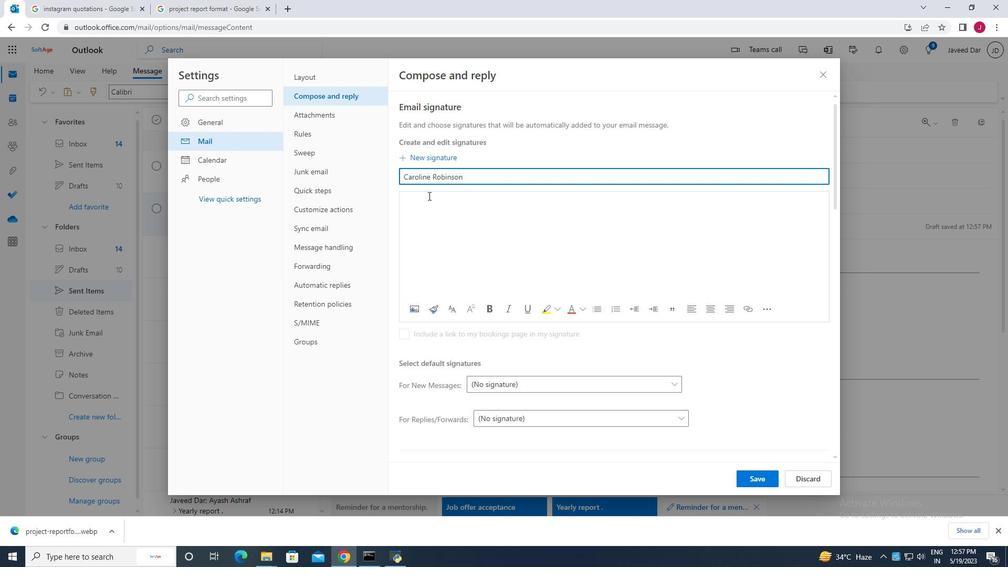 
Action: Mouse moved to (428, 195)
Screenshot: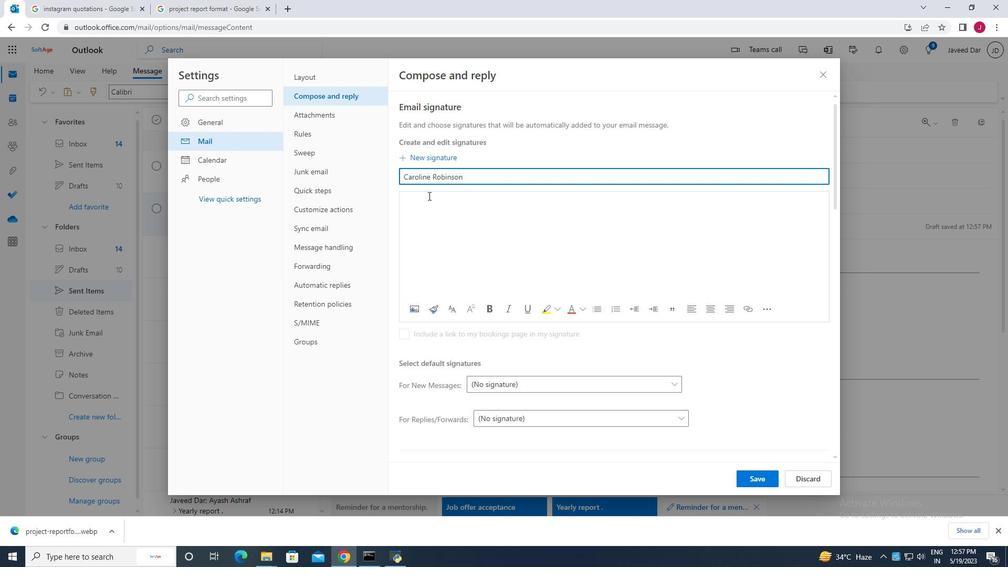 
Action: Key pressed <Key.caps_lock>C<Key.caps_lock>arlo<Key.backspace><Key.backspace>oline<Key.space><Key.caps_lock>R<Key.caps_lock>obinson
Screenshot: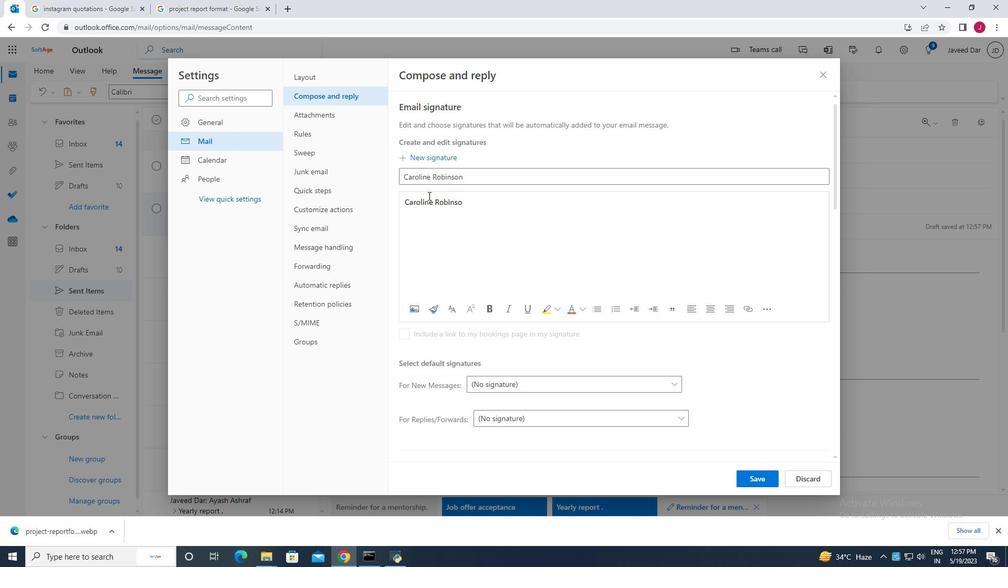 
Action: Mouse moved to (770, 479)
Screenshot: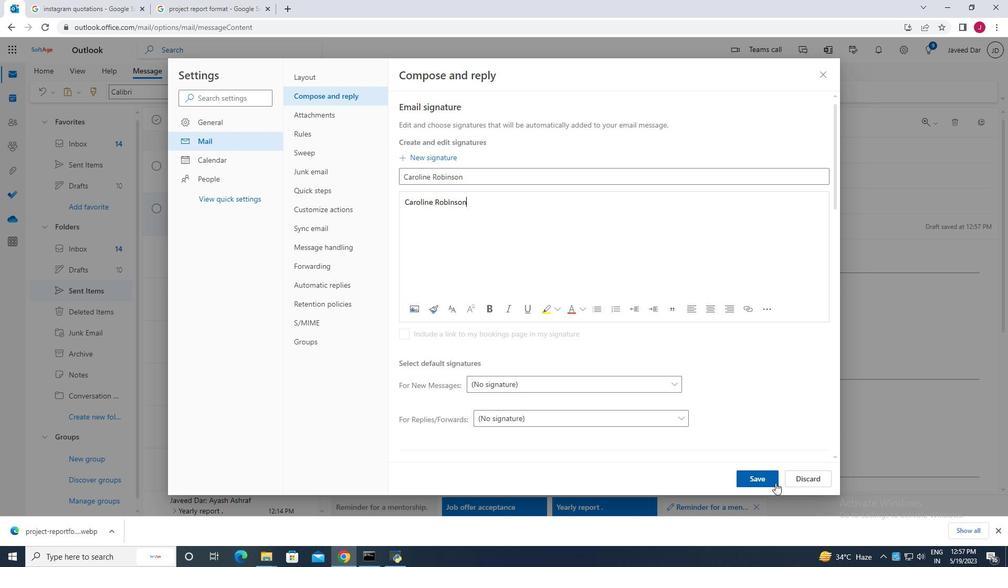 
Action: Mouse pressed left at (770, 479)
Screenshot: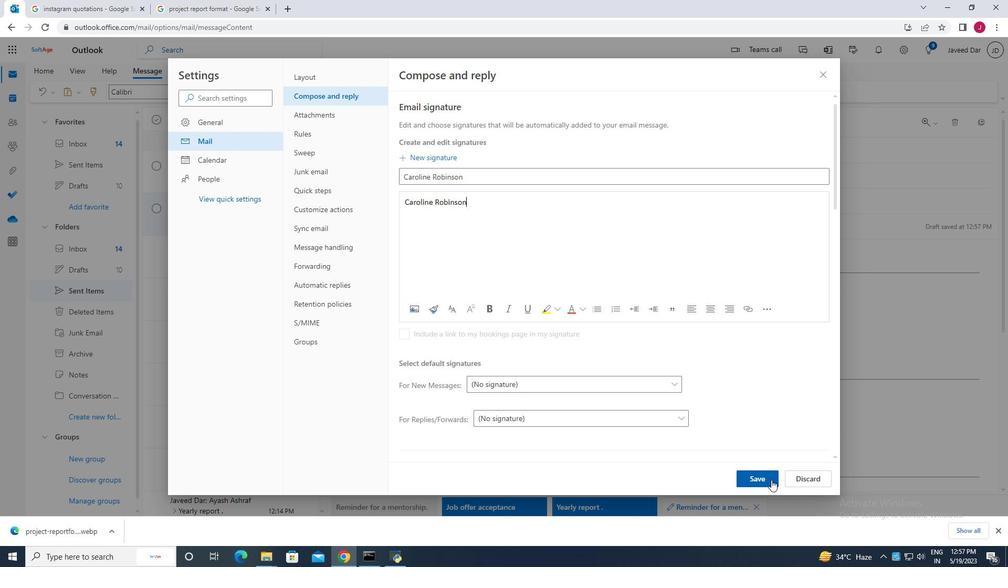 
Action: Mouse moved to (820, 75)
Screenshot: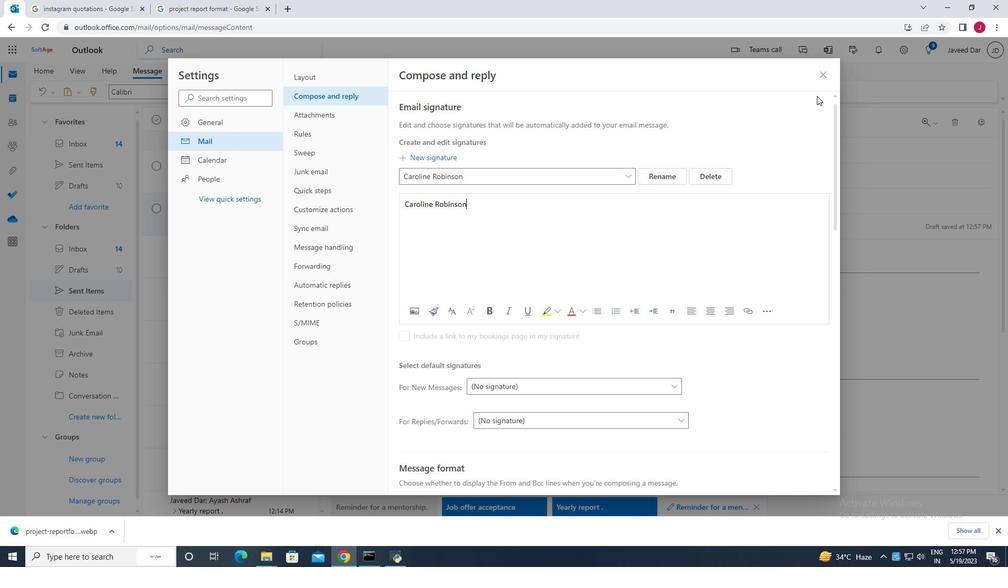 
Action: Mouse pressed left at (820, 75)
Screenshot: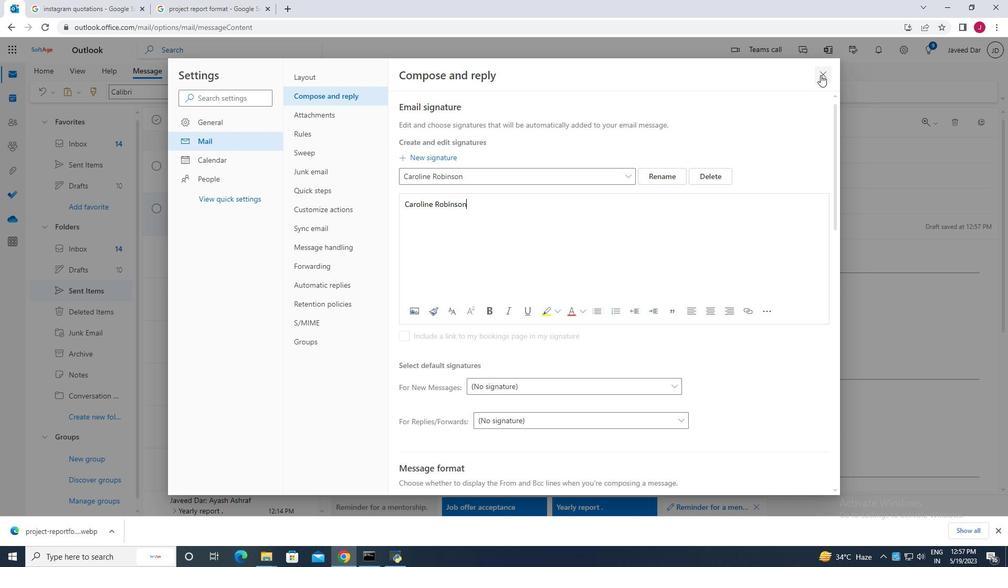 
Action: Mouse moved to (678, 93)
Screenshot: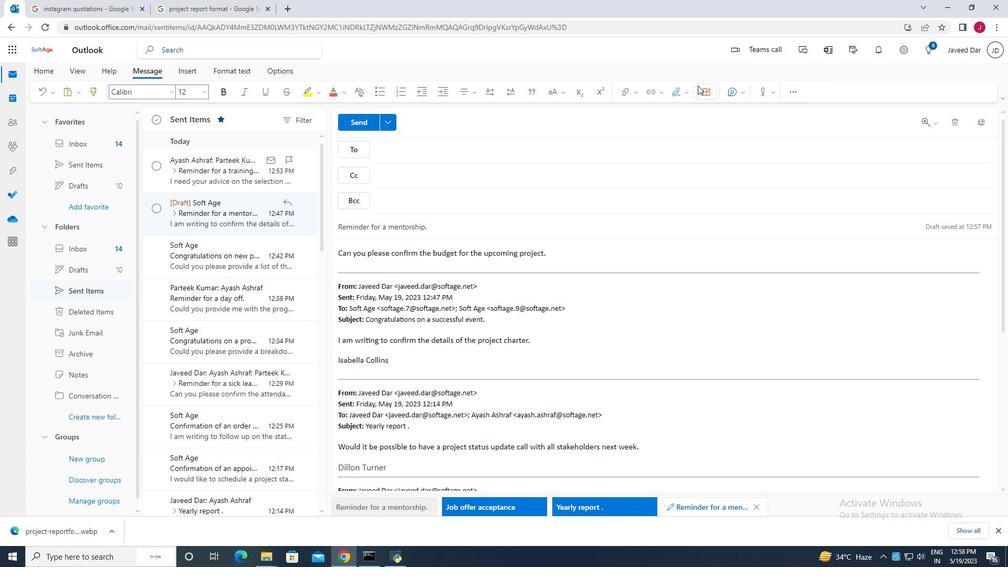
Action: Mouse pressed left at (678, 93)
Screenshot: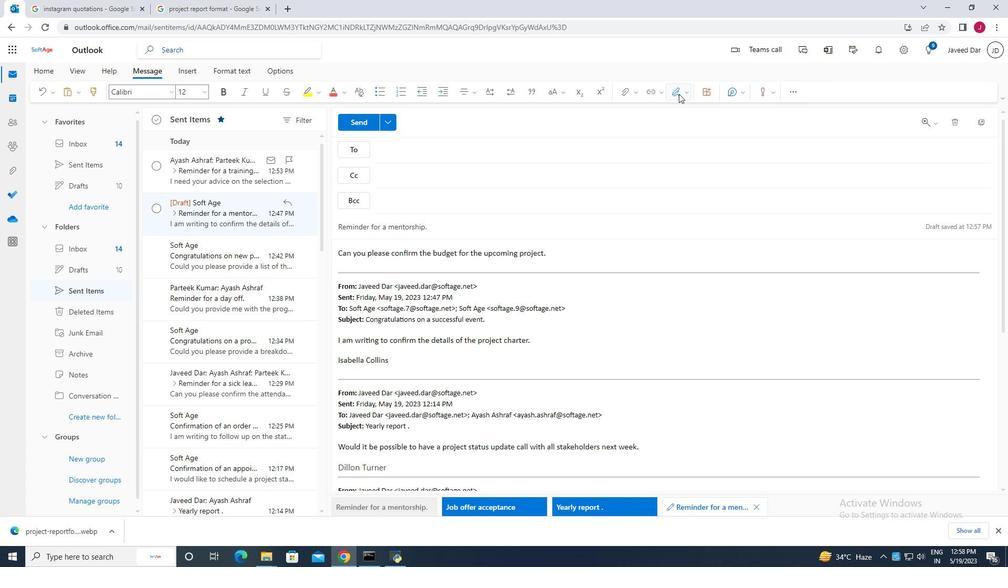 
Action: Mouse moved to (656, 113)
Screenshot: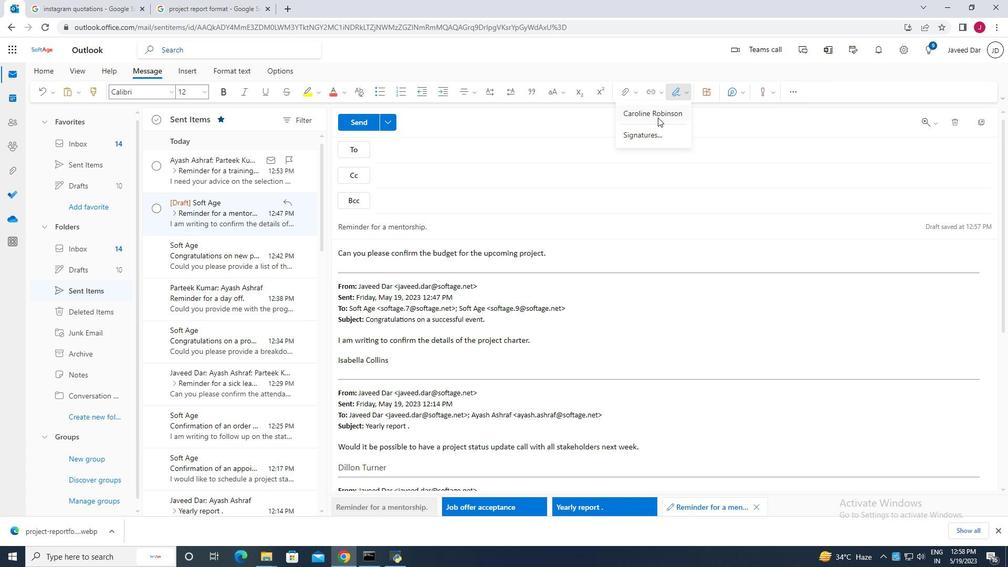 
Action: Mouse pressed left at (656, 113)
Screenshot: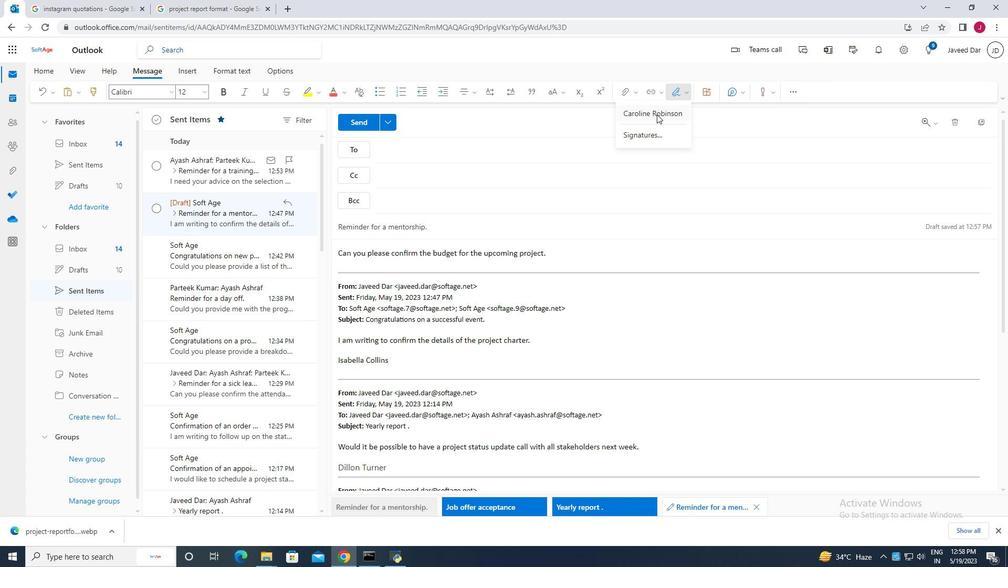 
Action: Mouse moved to (360, 201)
Screenshot: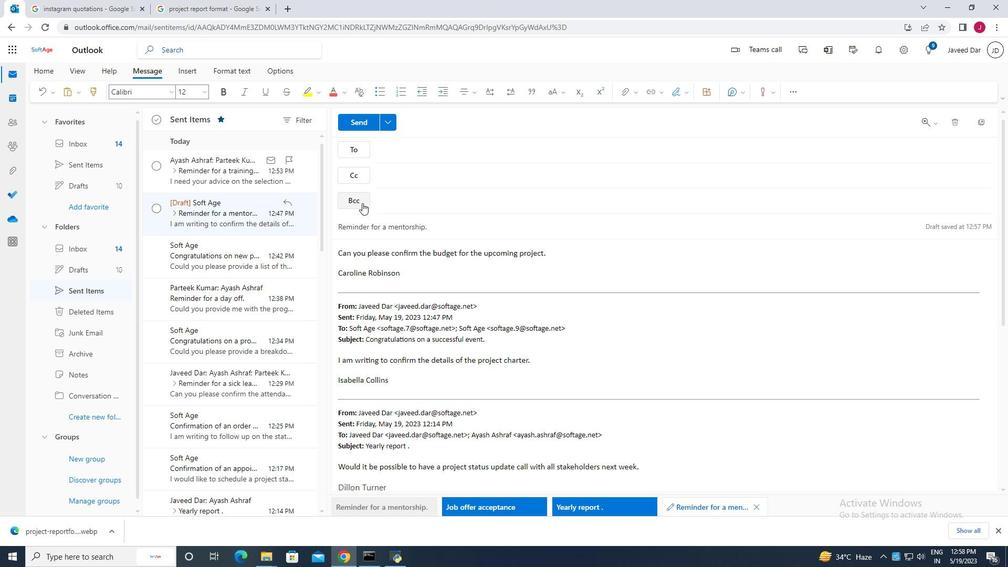 
Action: Mouse pressed left at (360, 201)
Screenshot: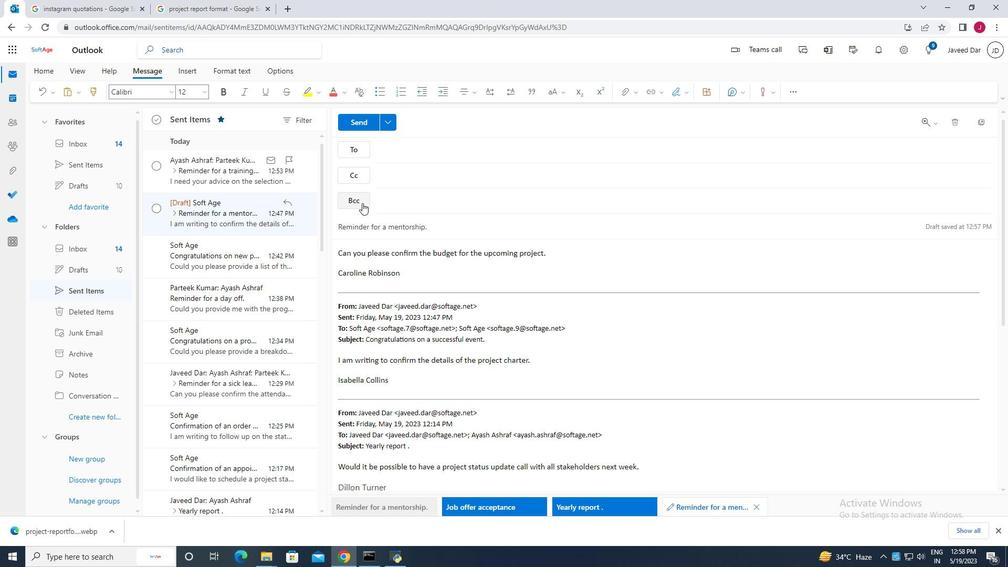 
Action: Mouse moved to (895, 66)
Screenshot: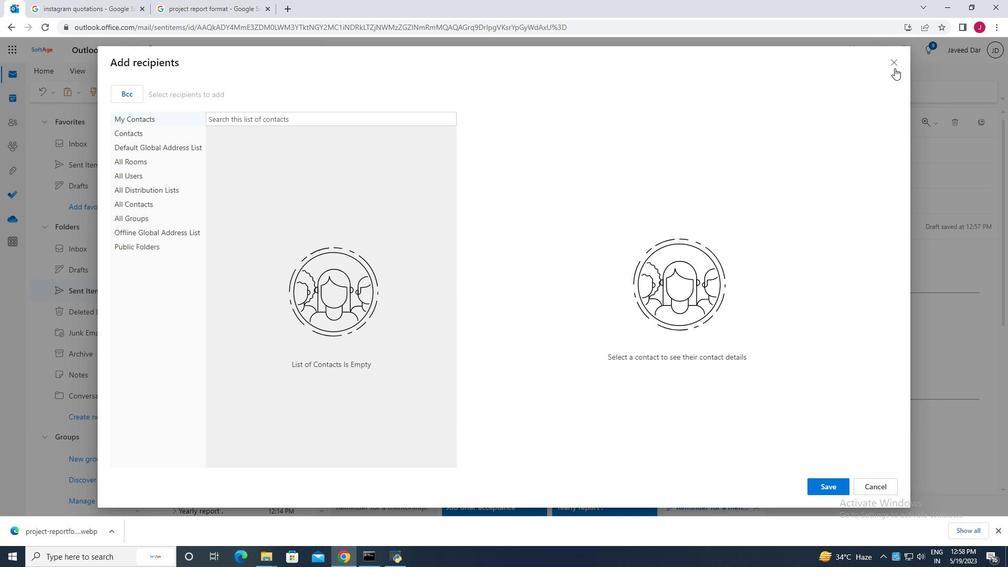 
Action: Mouse pressed left at (895, 66)
Screenshot: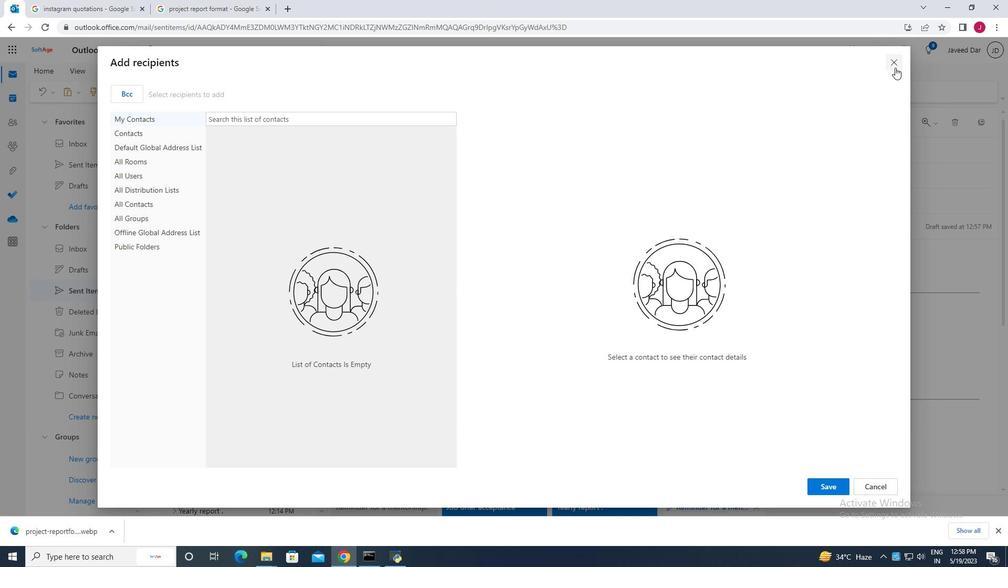 
Action: Mouse moved to (450, 203)
Screenshot: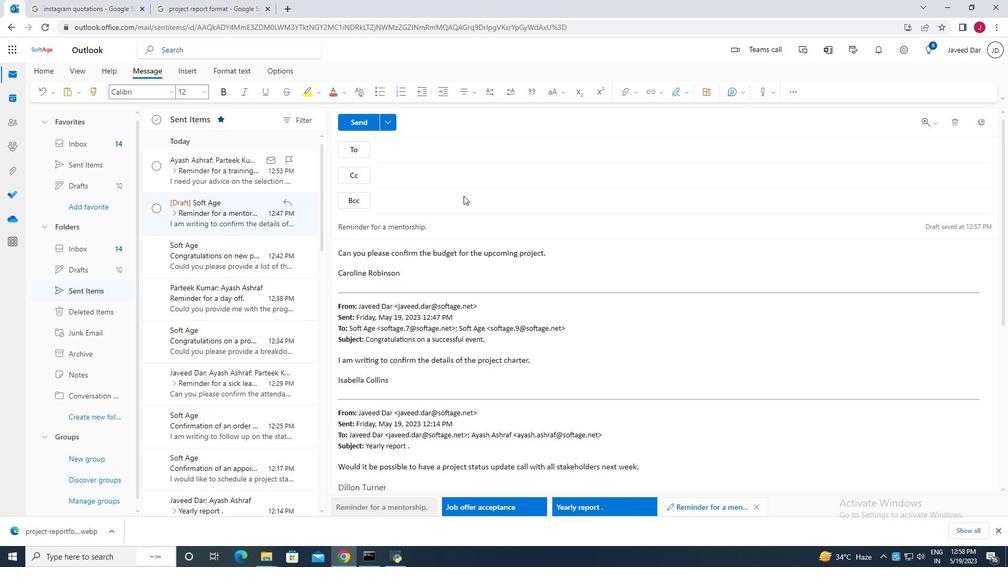 
Action: Mouse pressed left at (450, 203)
Screenshot: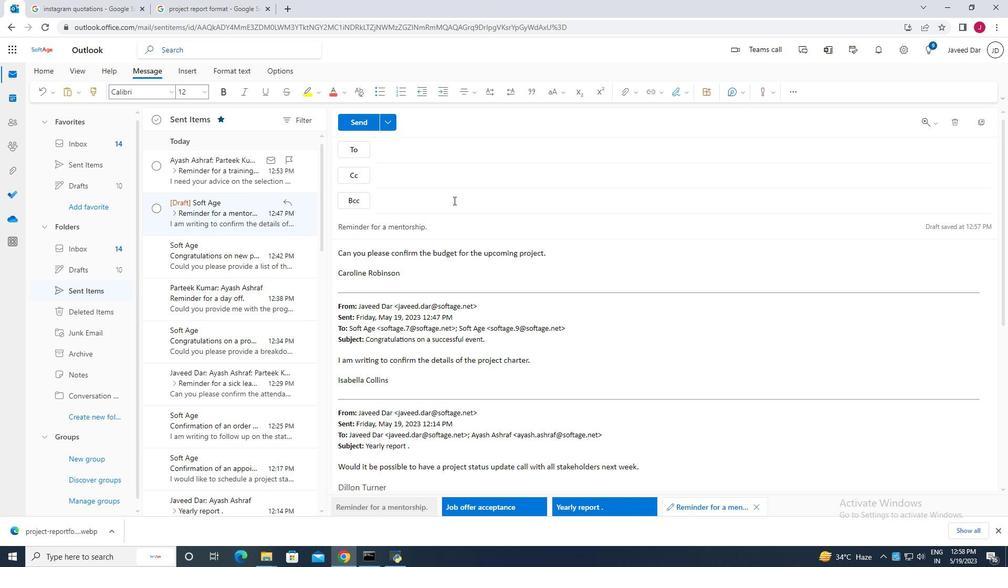 
Action: Key pressed softage.1
Screenshot: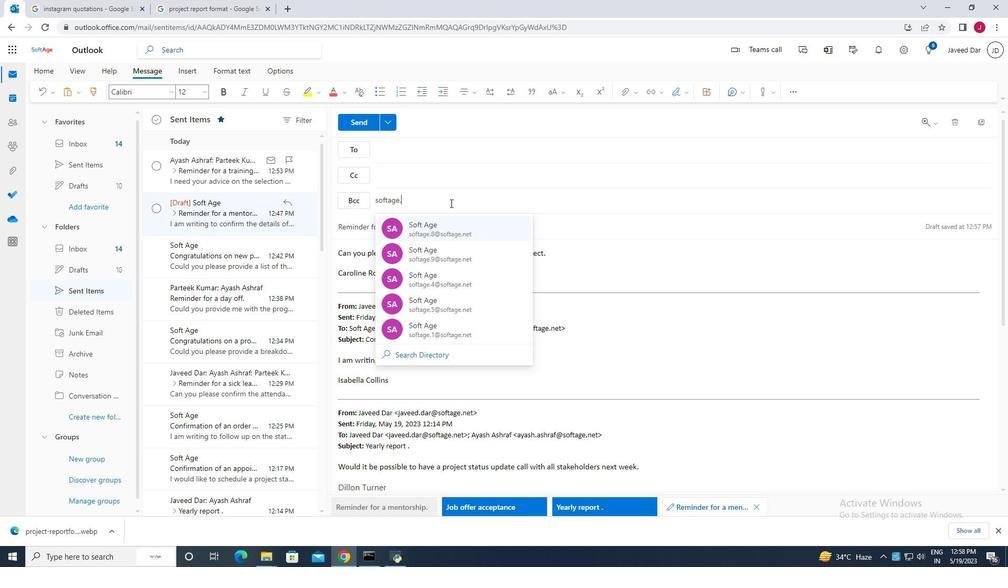 
Action: Mouse moved to (473, 225)
Screenshot: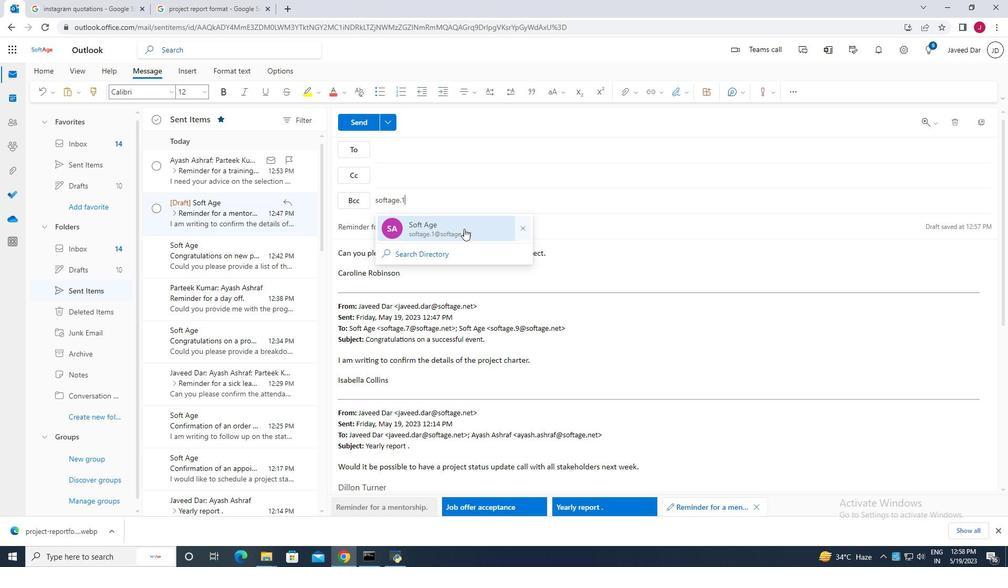 
Action: Mouse pressed left at (473, 225)
Screenshot: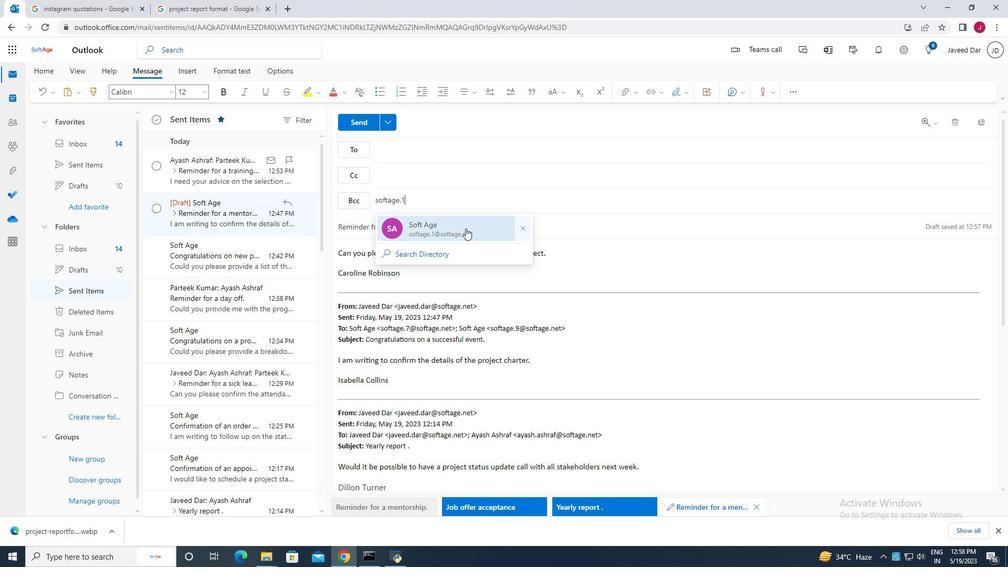 
Action: Mouse moved to (411, 147)
Screenshot: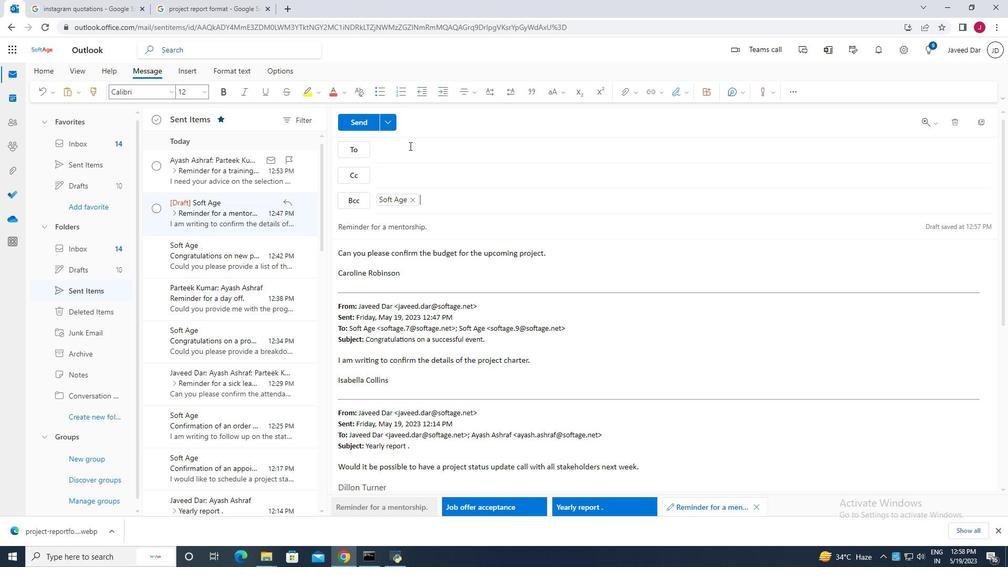 
Action: Mouse pressed left at (411, 147)
Screenshot: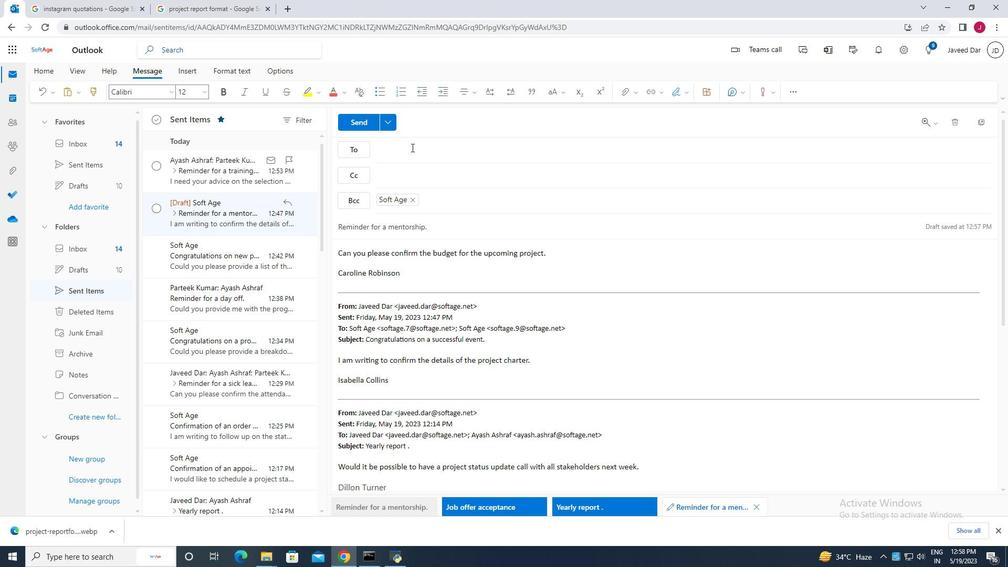 
Action: Mouse moved to (505, 250)
Screenshot: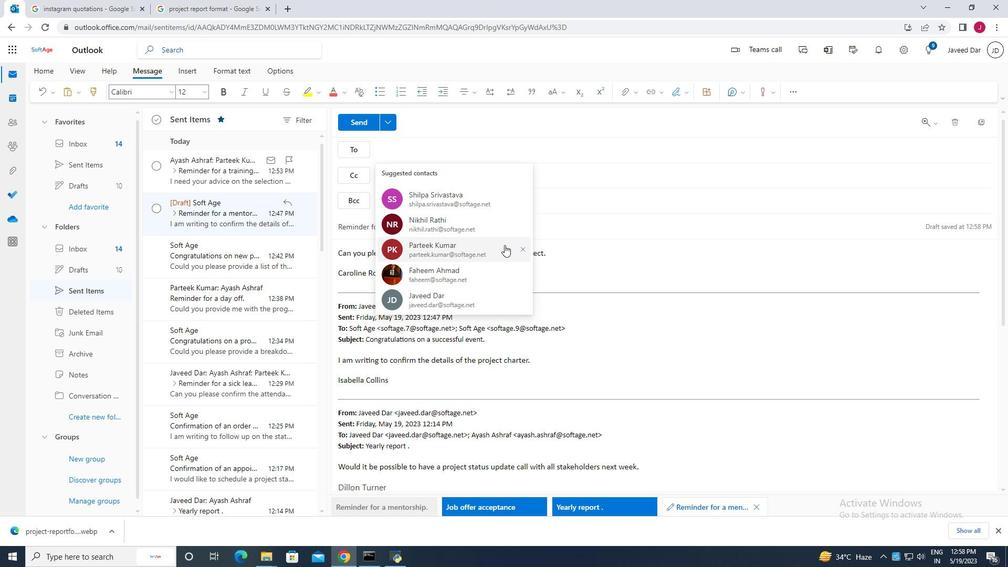 
Action: Mouse pressed left at (505, 250)
Screenshot: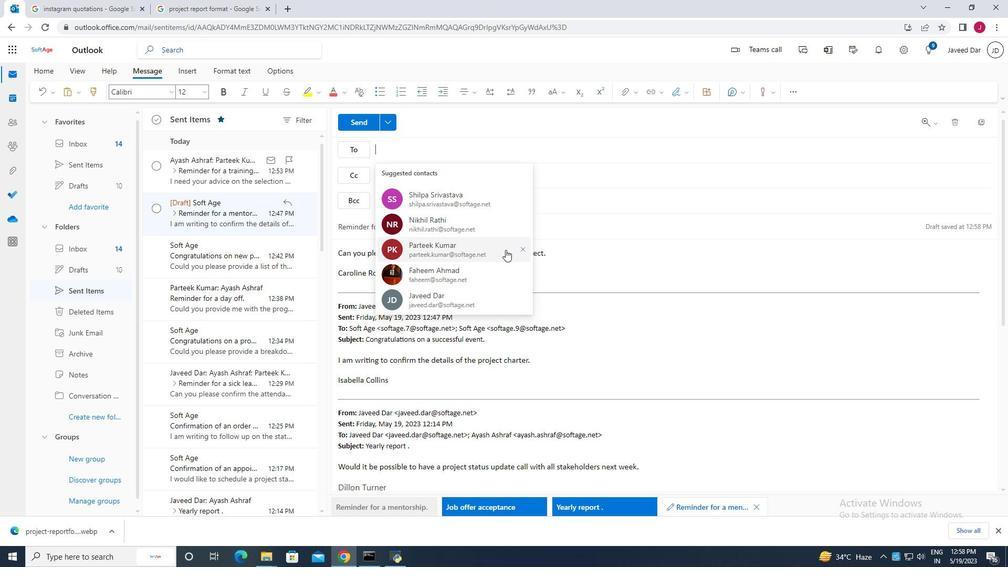 
Action: Mouse moved to (468, 151)
Screenshot: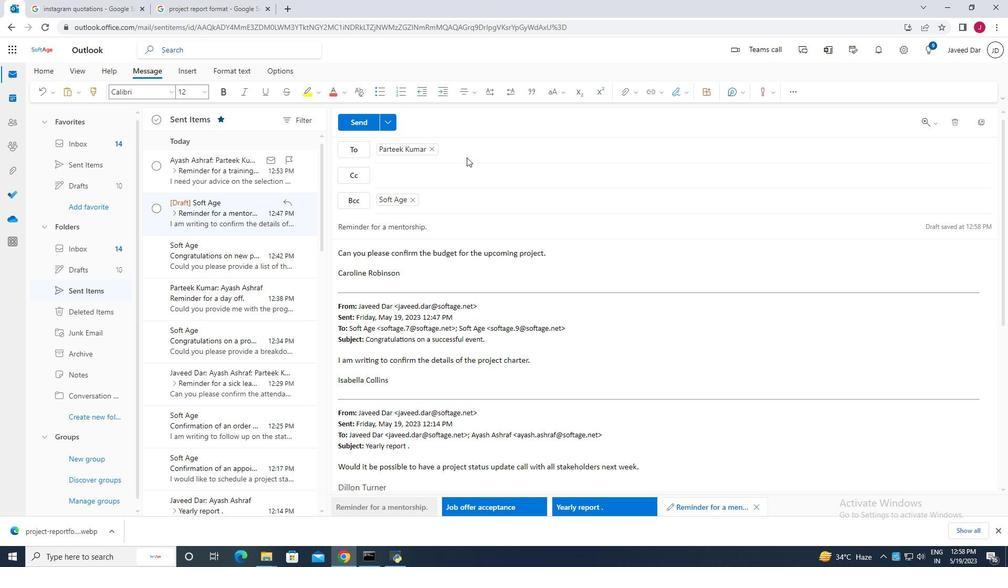 
Action: Key pressed ay
Screenshot: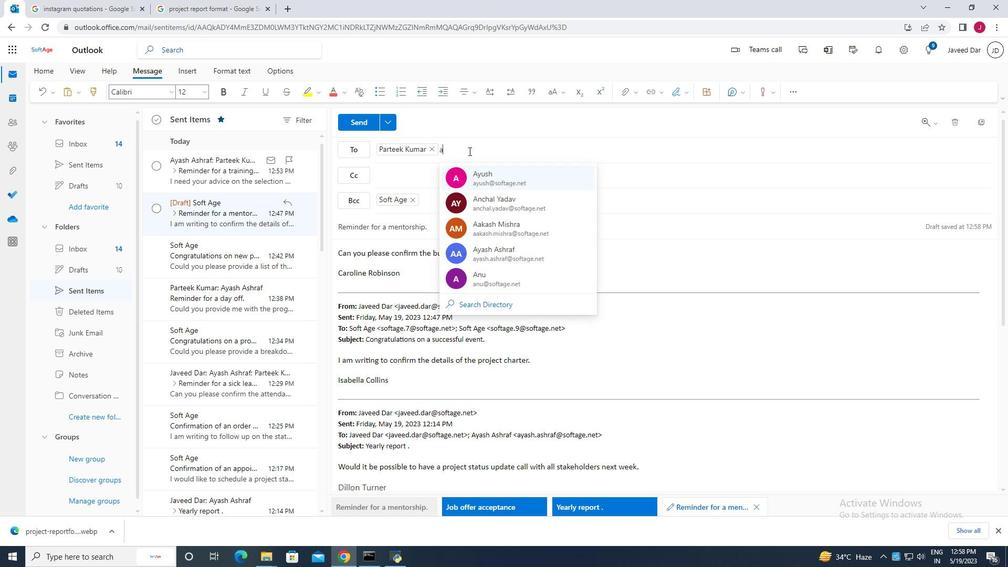 
Action: Mouse moved to (553, 197)
Screenshot: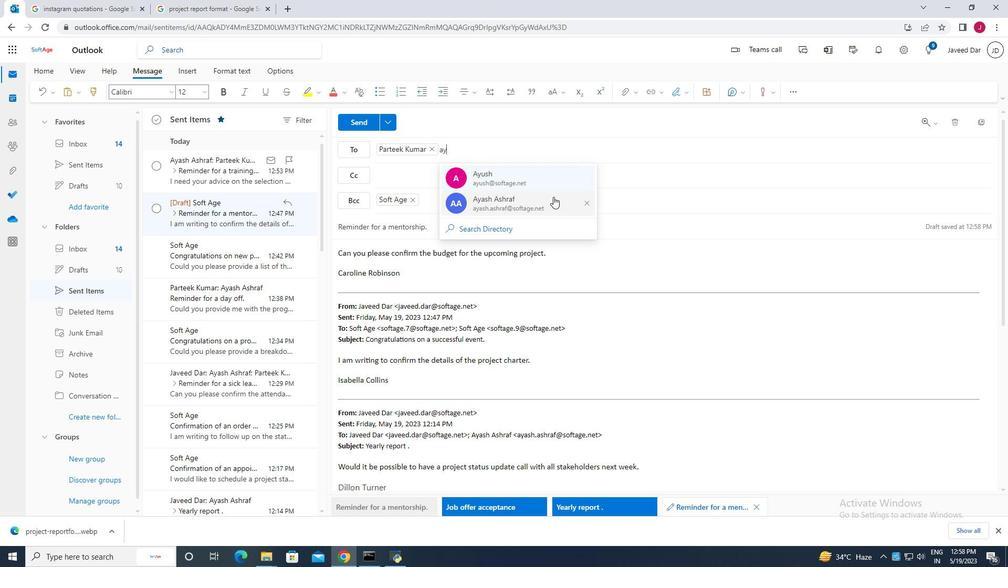 
Action: Mouse pressed left at (553, 197)
Screenshot: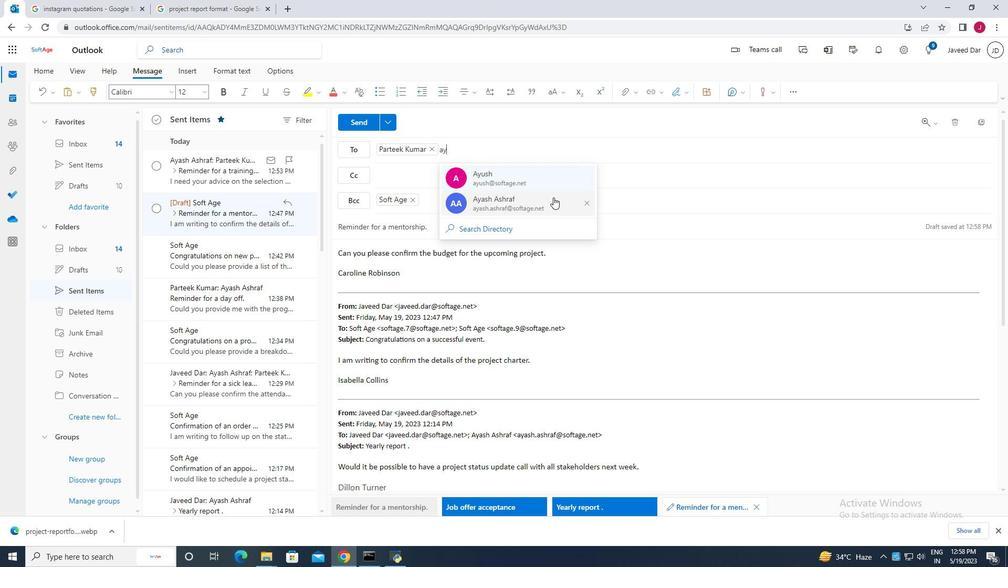 
Action: Mouse moved to (527, 148)
Screenshot: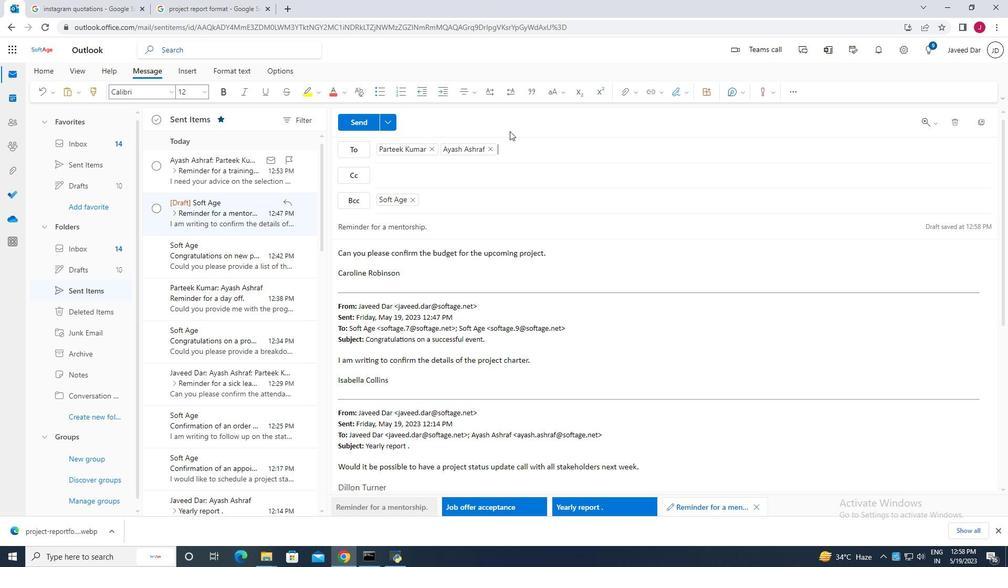 
Action: Mouse pressed left at (527, 148)
Screenshot: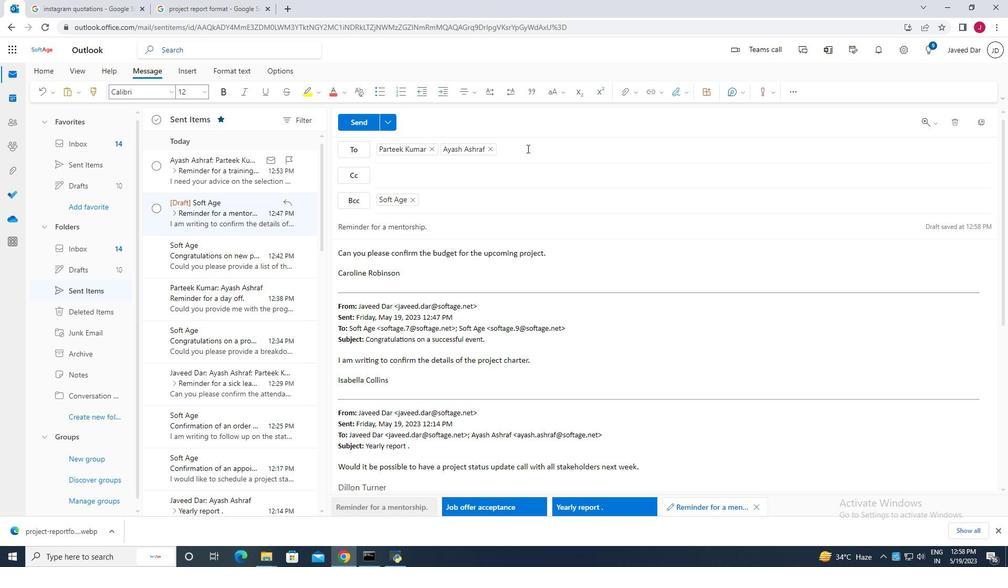 
Action: Mouse moved to (611, 267)
Screenshot: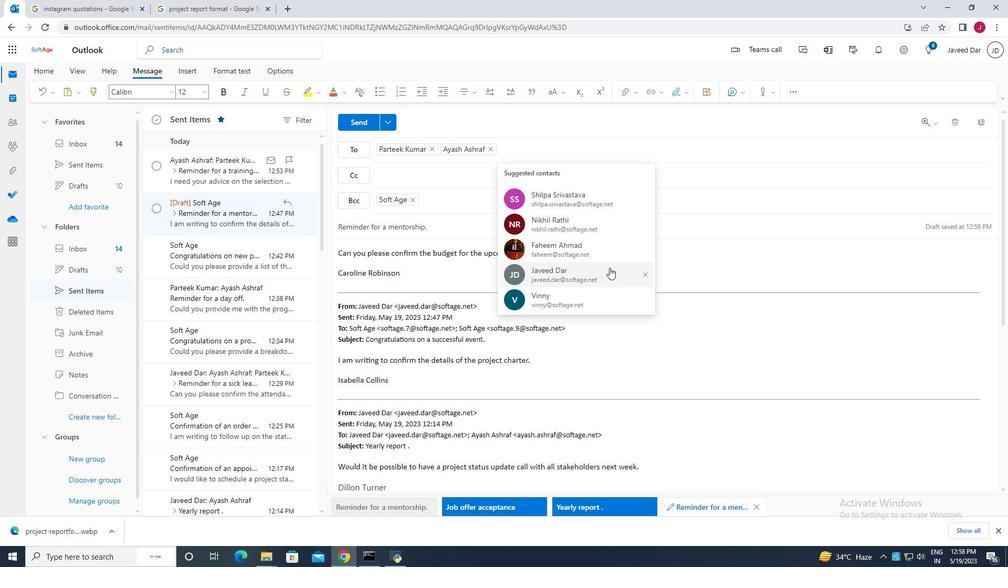 
Action: Mouse pressed left at (611, 267)
Screenshot: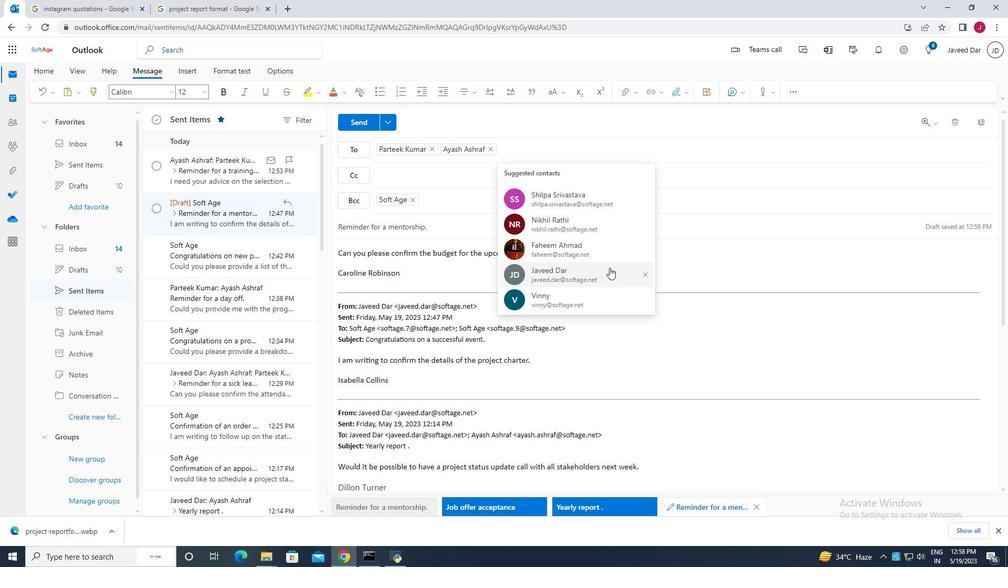 
Action: Mouse moved to (626, 90)
Screenshot: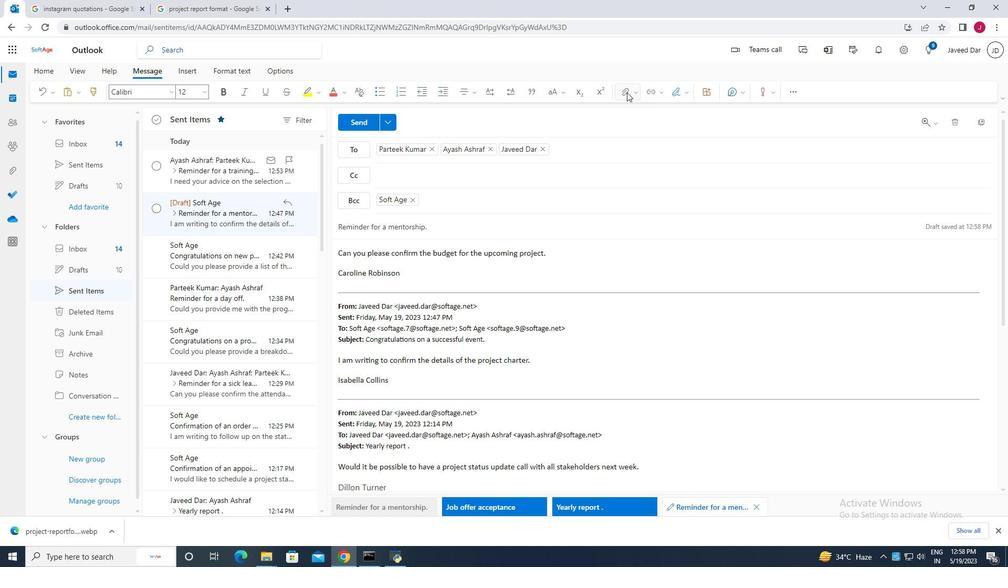 
Action: Mouse pressed left at (626, 90)
Screenshot: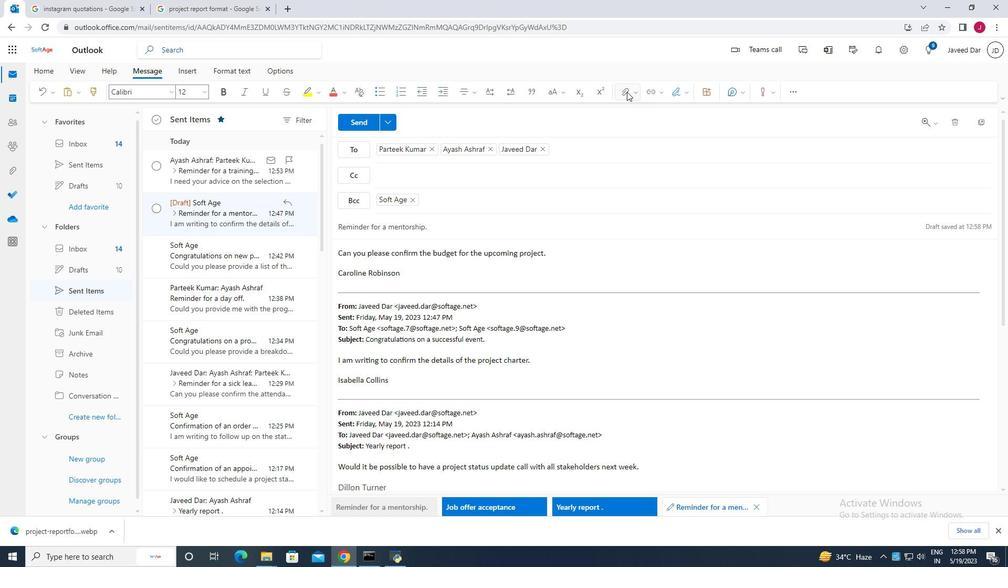 
Action: Mouse moved to (600, 110)
Screenshot: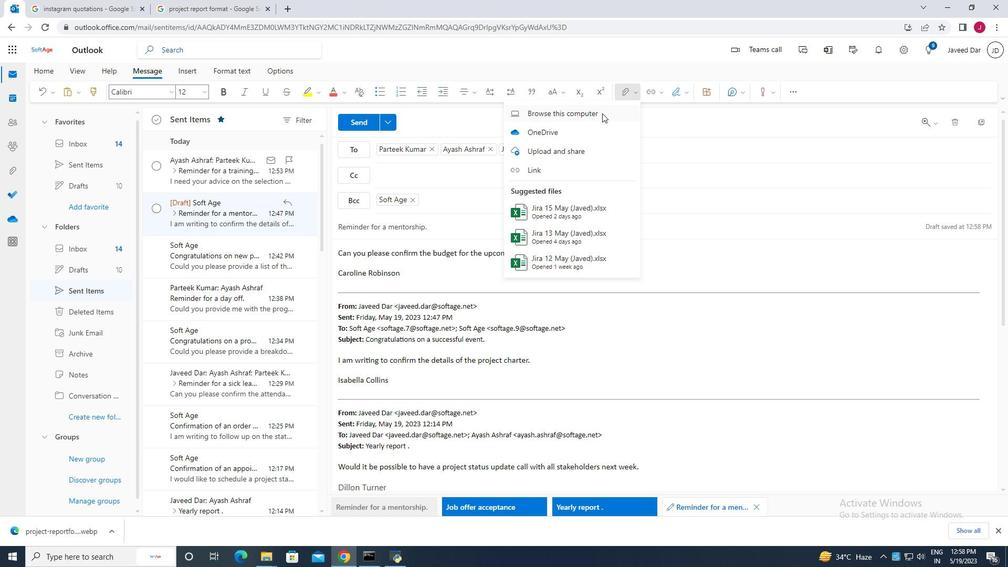 
Action: Mouse pressed left at (600, 110)
Screenshot: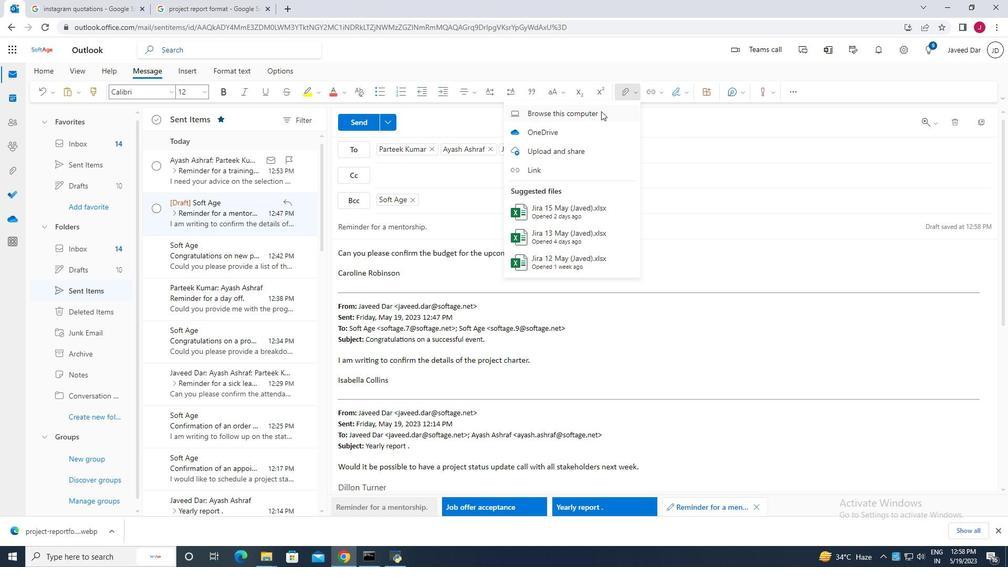 
Action: Mouse moved to (212, 90)
Screenshot: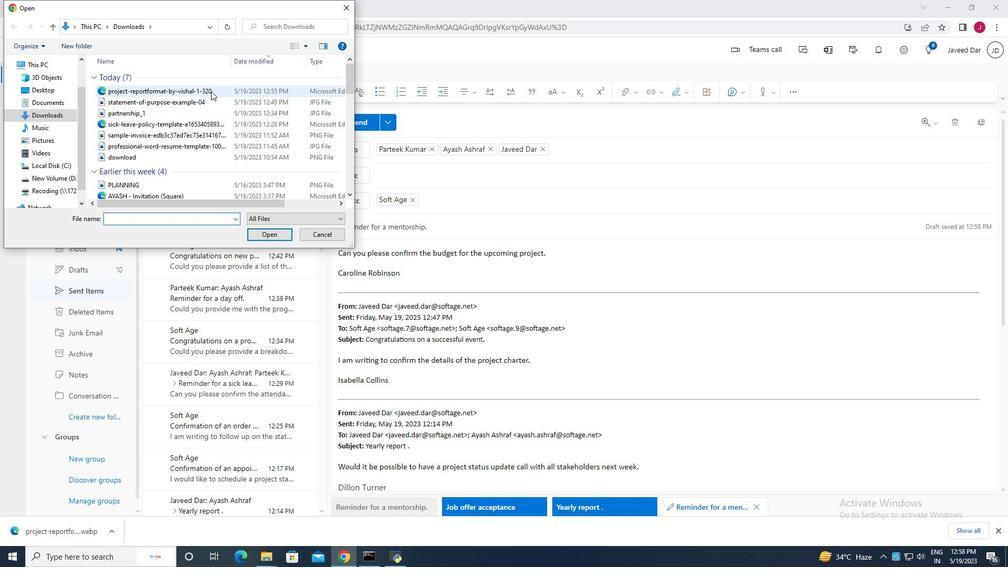 
Action: Mouse pressed left at (212, 90)
Screenshot: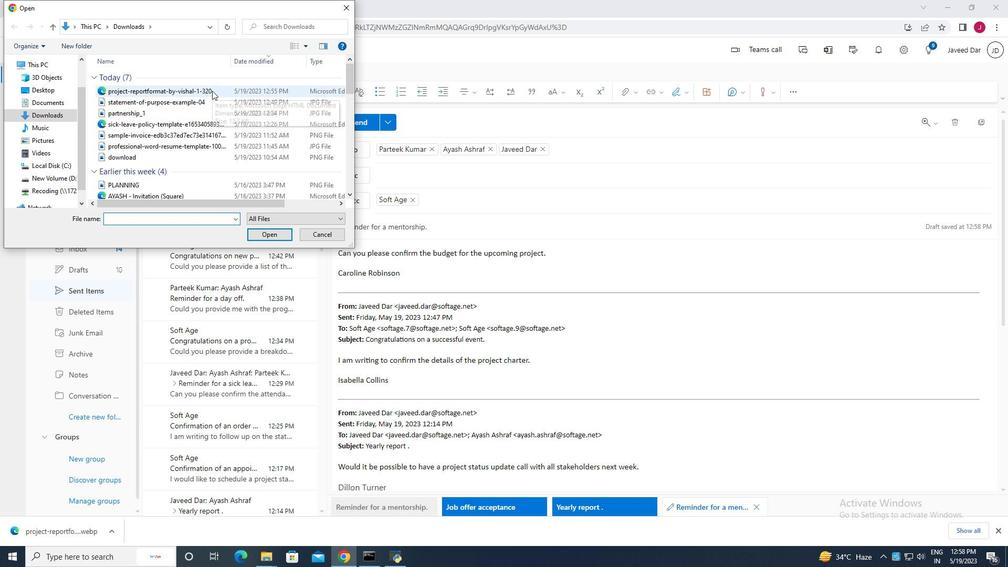 
Action: Mouse moved to (279, 234)
Screenshot: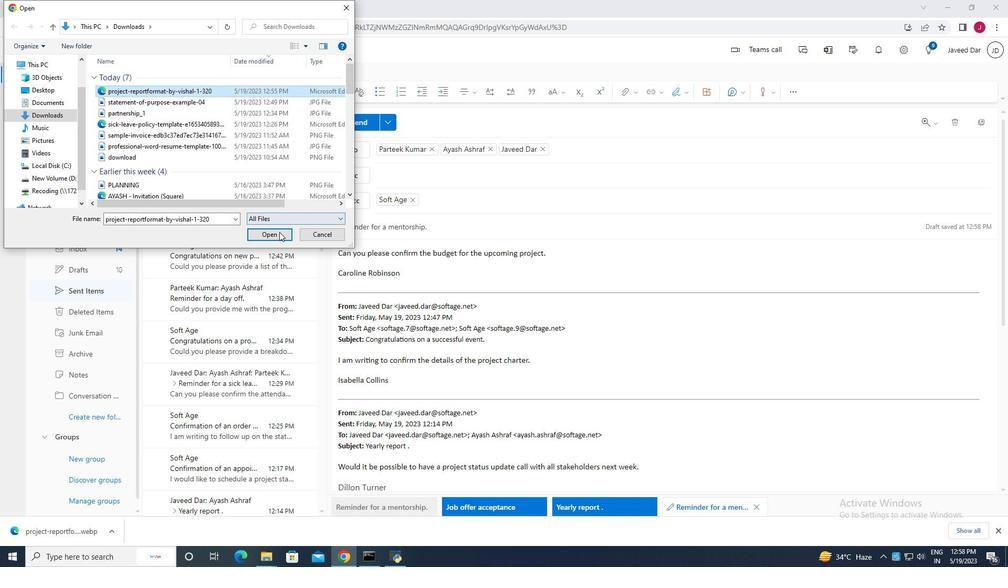 
Action: Mouse pressed left at (279, 234)
Screenshot: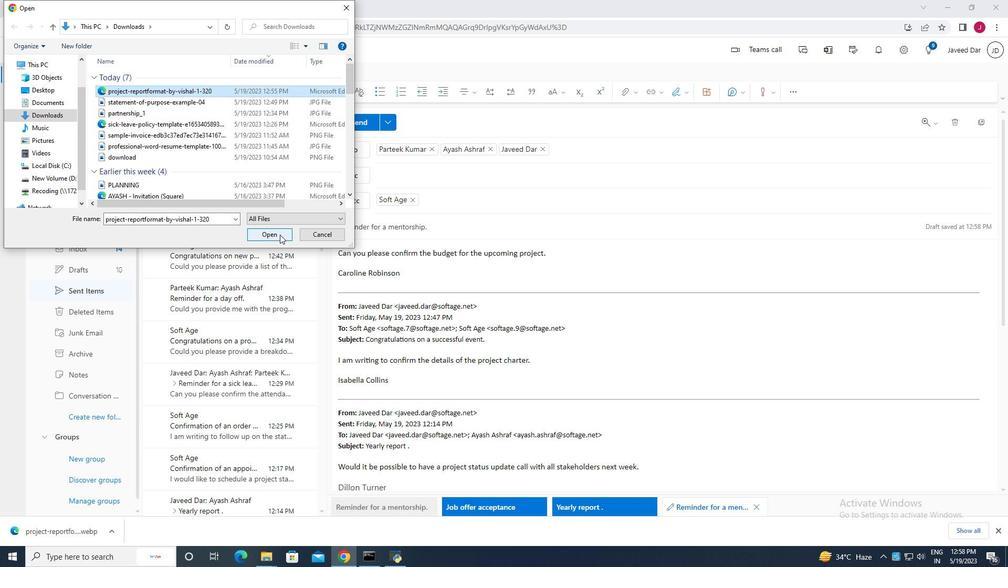 
Action: Mouse moved to (513, 349)
Screenshot: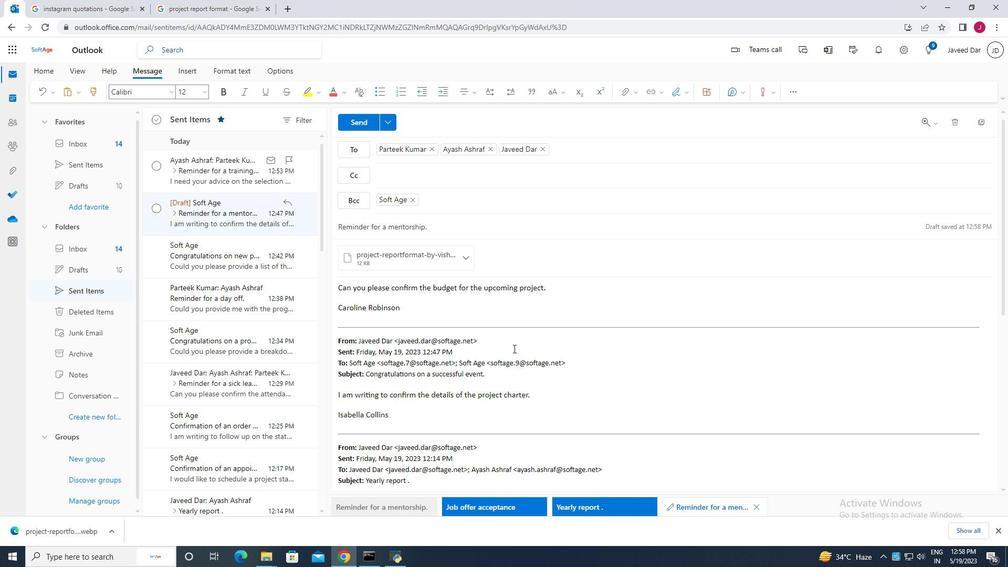 
Action: Mouse scrolled (513, 349) with delta (0, 0)
Screenshot: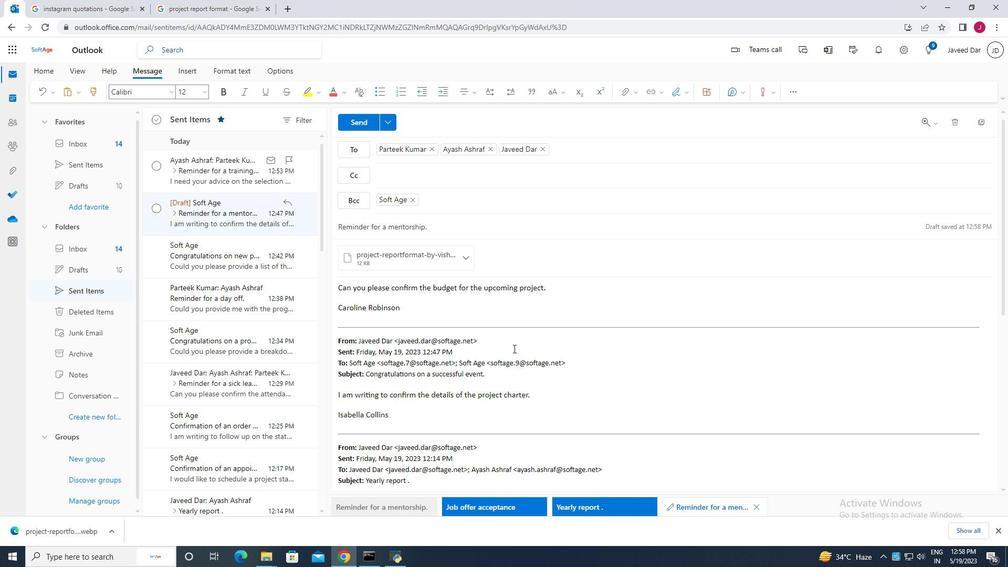 
Action: Mouse scrolled (513, 349) with delta (0, 0)
Screenshot: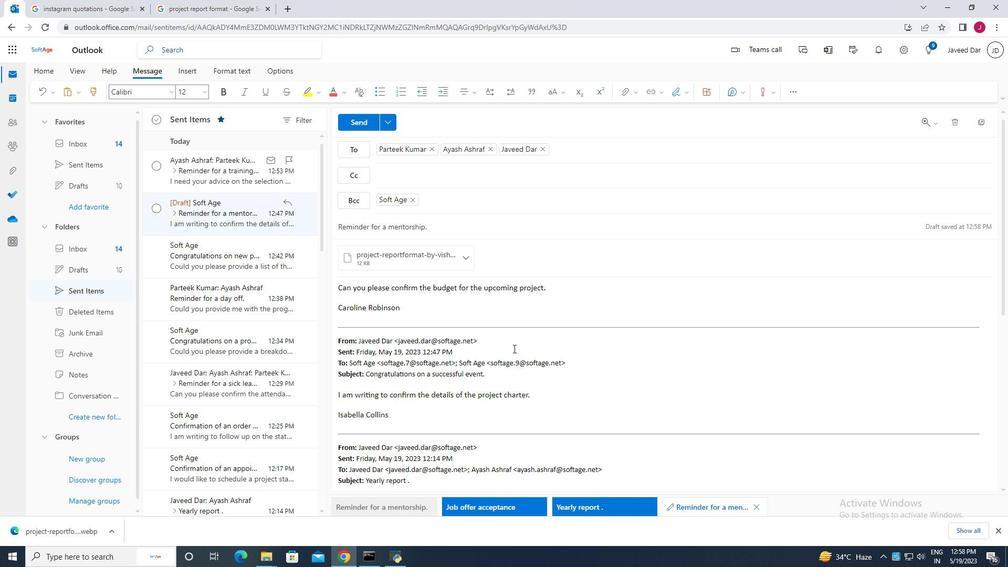 
Action: Mouse moved to (513, 350)
Screenshot: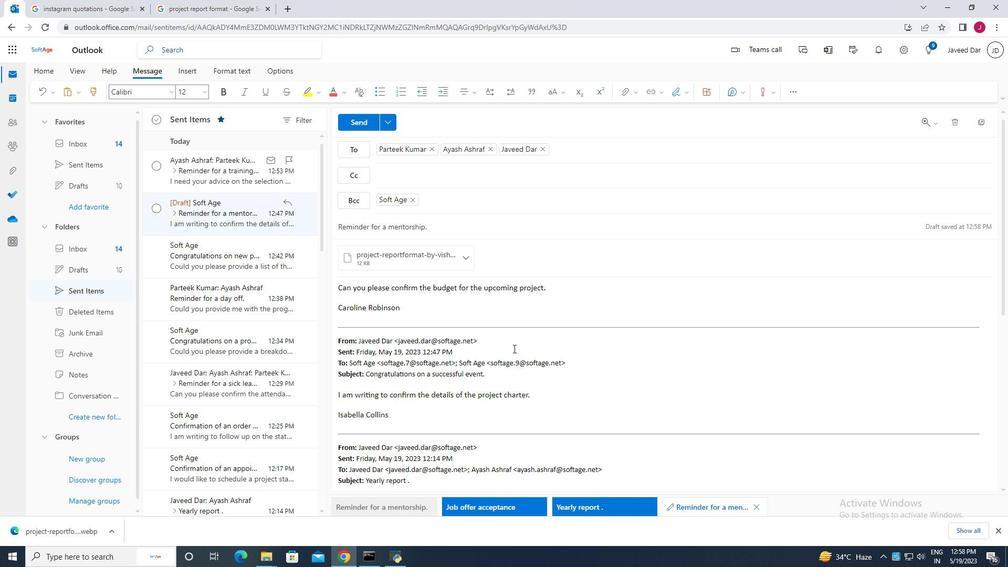 
Action: Mouse scrolled (513, 349) with delta (0, 0)
Screenshot: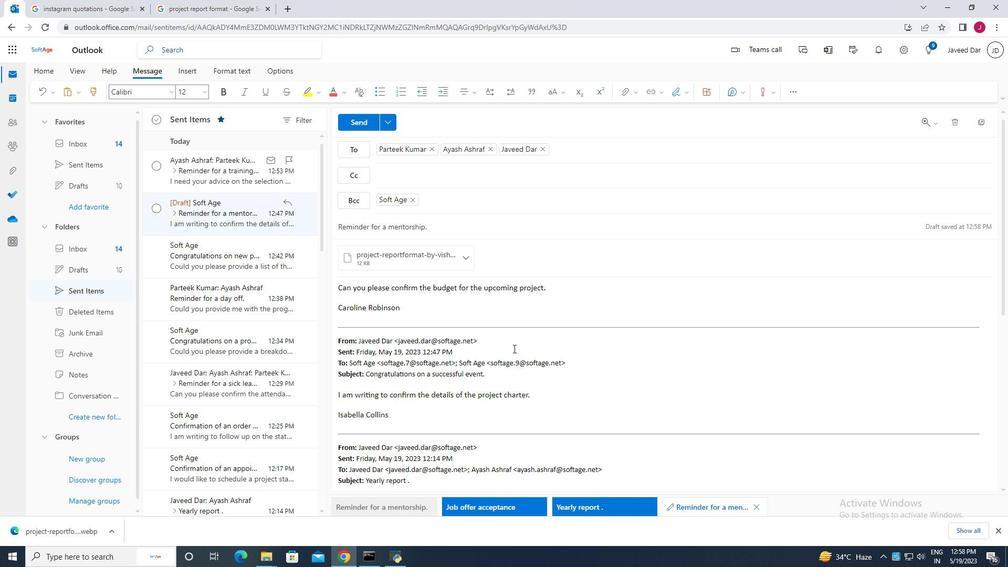 
Action: Mouse moved to (514, 349)
Screenshot: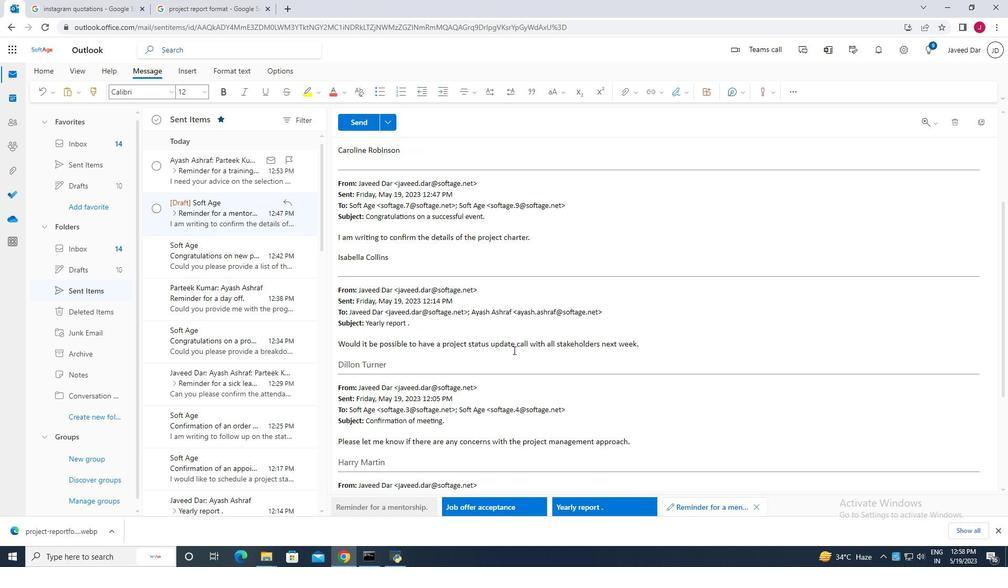 
Action: Mouse scrolled (514, 350) with delta (0, 0)
Screenshot: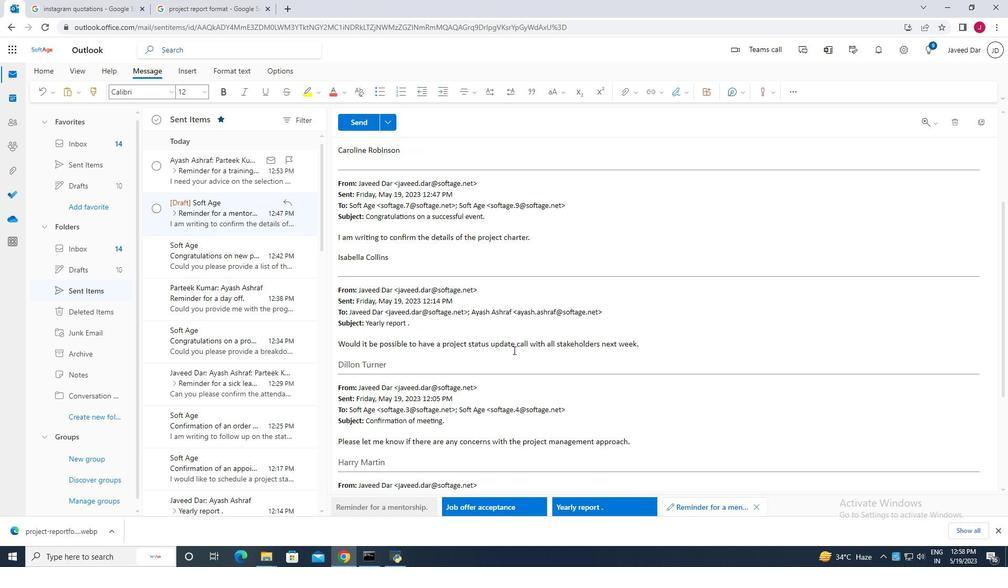 
Action: Mouse scrolled (514, 350) with delta (0, 0)
Screenshot: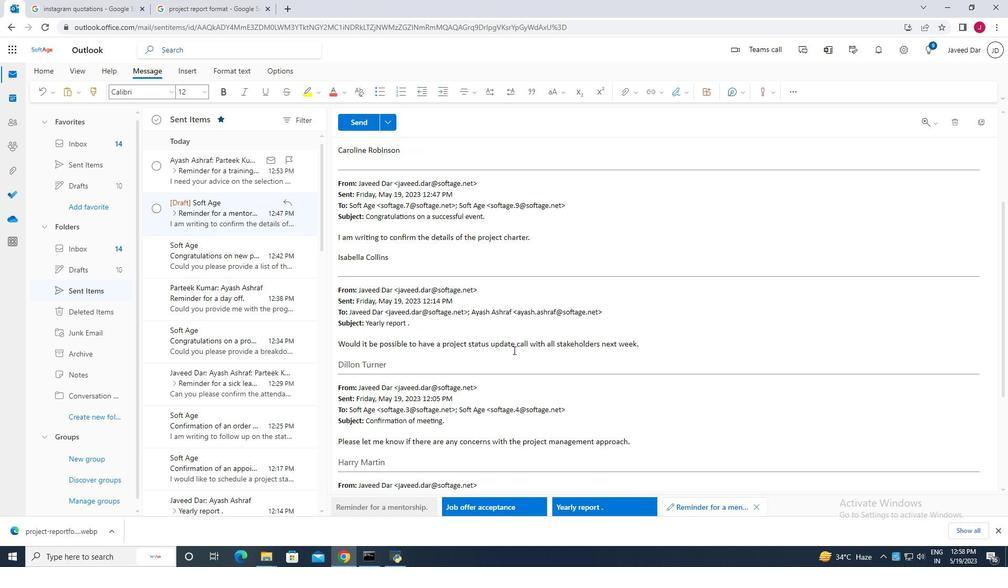
Action: Mouse scrolled (514, 350) with delta (0, 0)
Screenshot: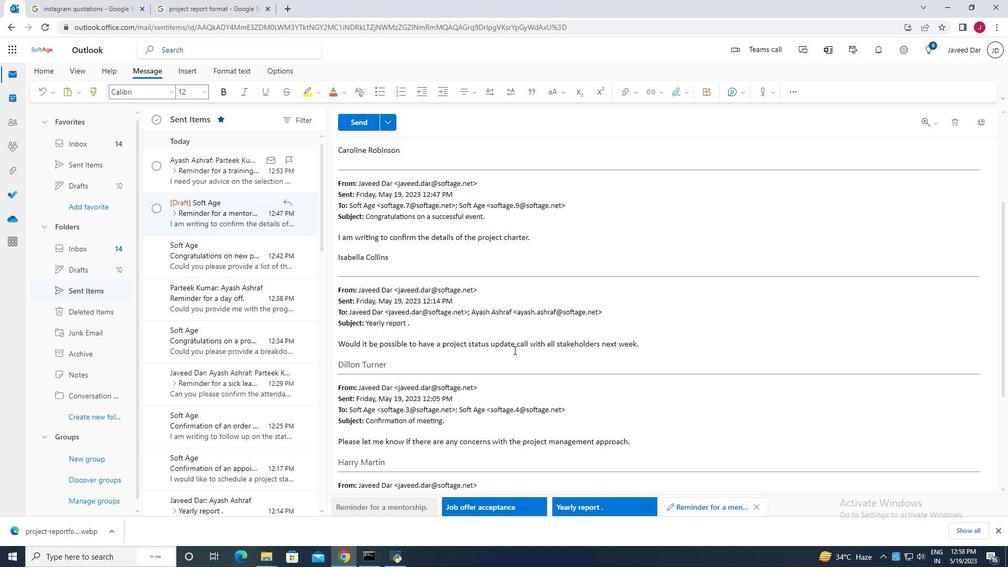 
Action: Mouse moved to (357, 125)
Screenshot: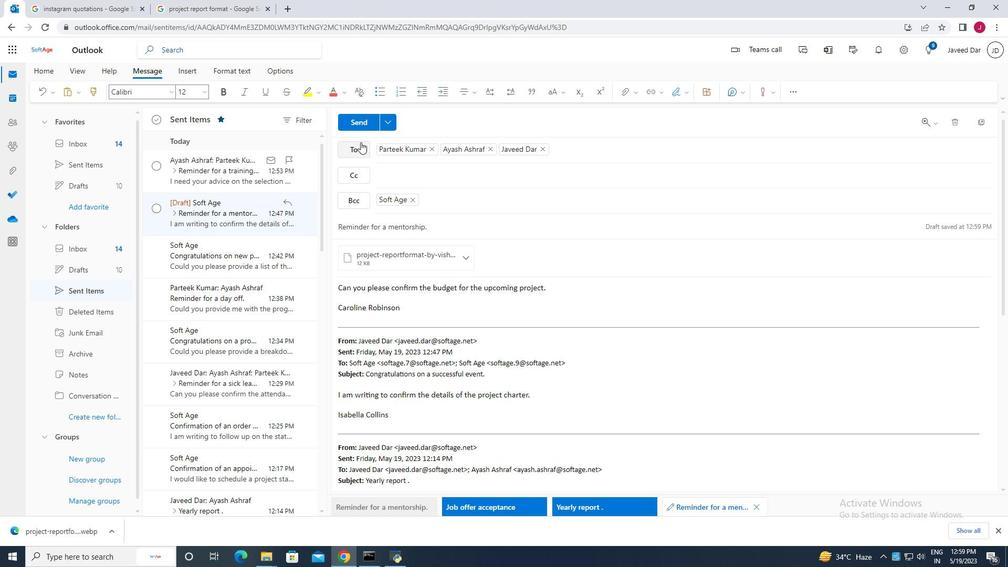 
Action: Mouse pressed left at (357, 125)
Screenshot: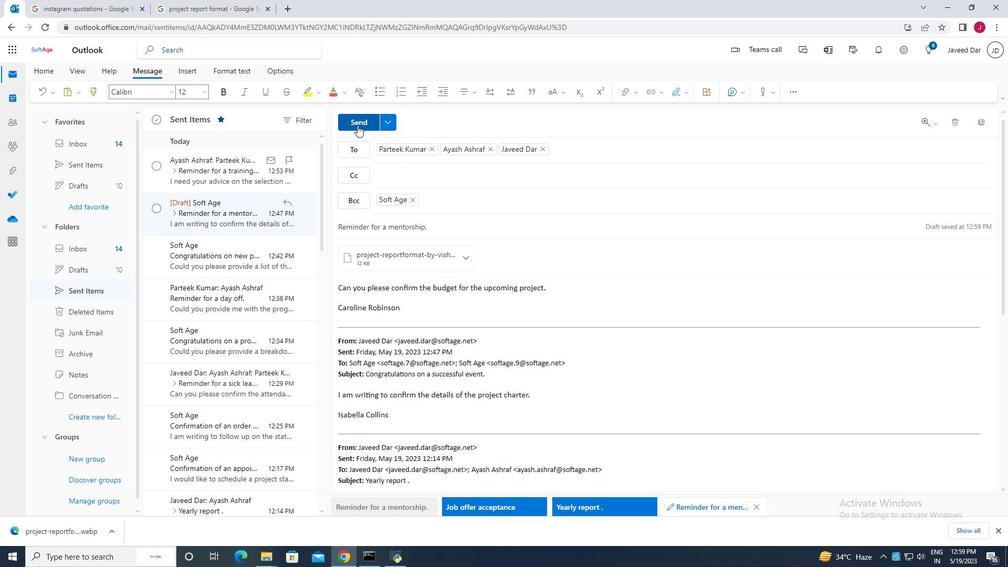 
